 Task: Find connections with filter location Tucuruí with filter topic #careerswith filter profile language German with filter current company Stanton Chase: Executive Search & Leadership Consultants with filter school Vikas College of Engineering & Technology with filter industry Metal Ore Mining with filter service category Homeowners Insurance with filter keywords title Software Ninjaneer
Action: Mouse moved to (259, 336)
Screenshot: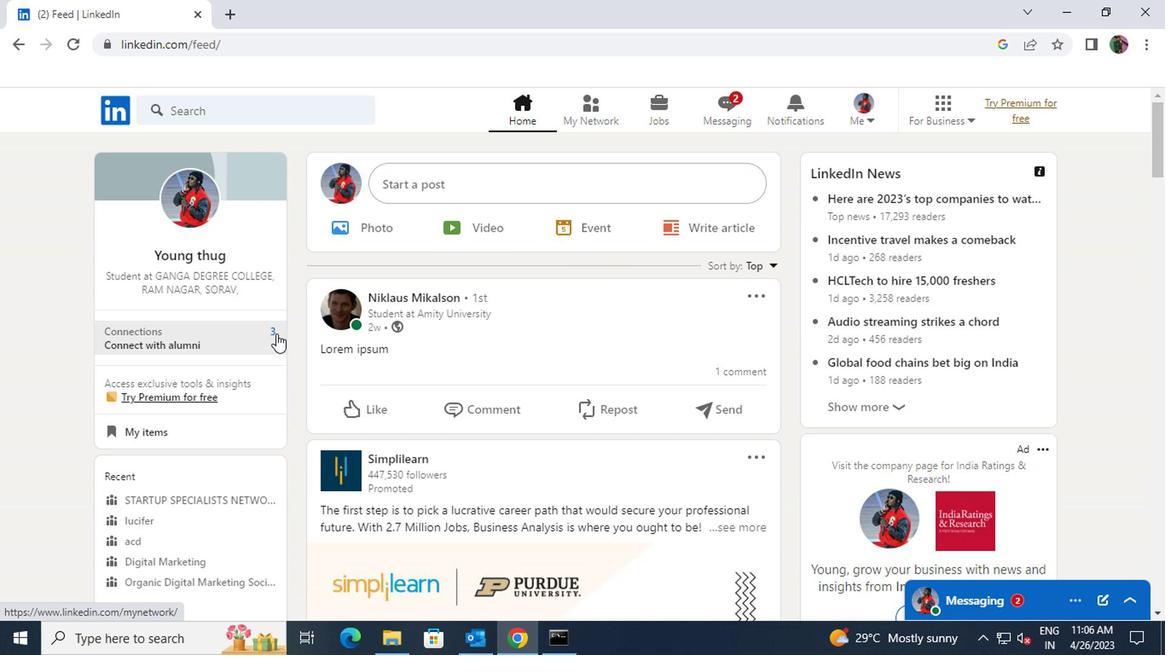 
Action: Mouse pressed left at (259, 336)
Screenshot: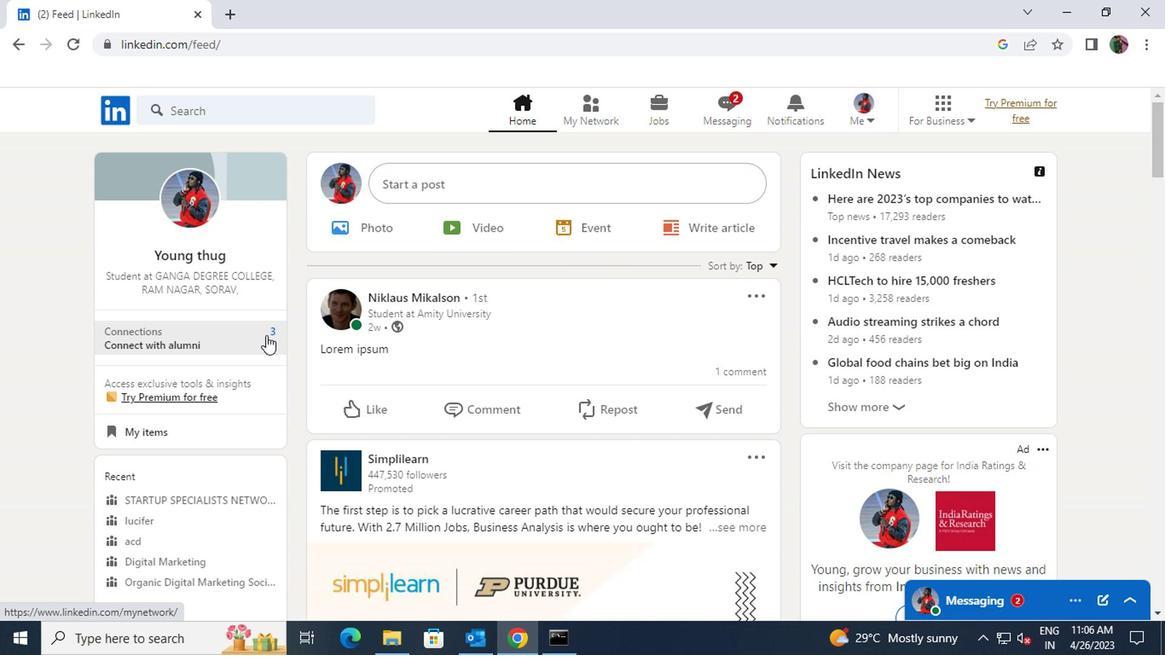 
Action: Mouse moved to (326, 197)
Screenshot: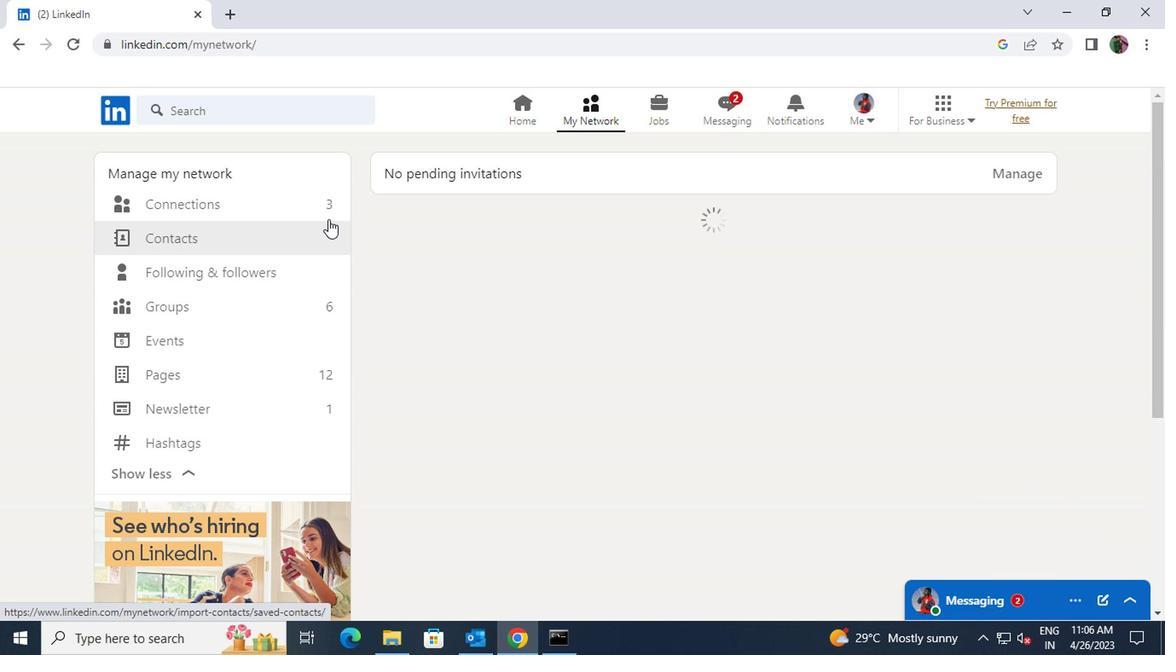 
Action: Mouse pressed left at (326, 197)
Screenshot: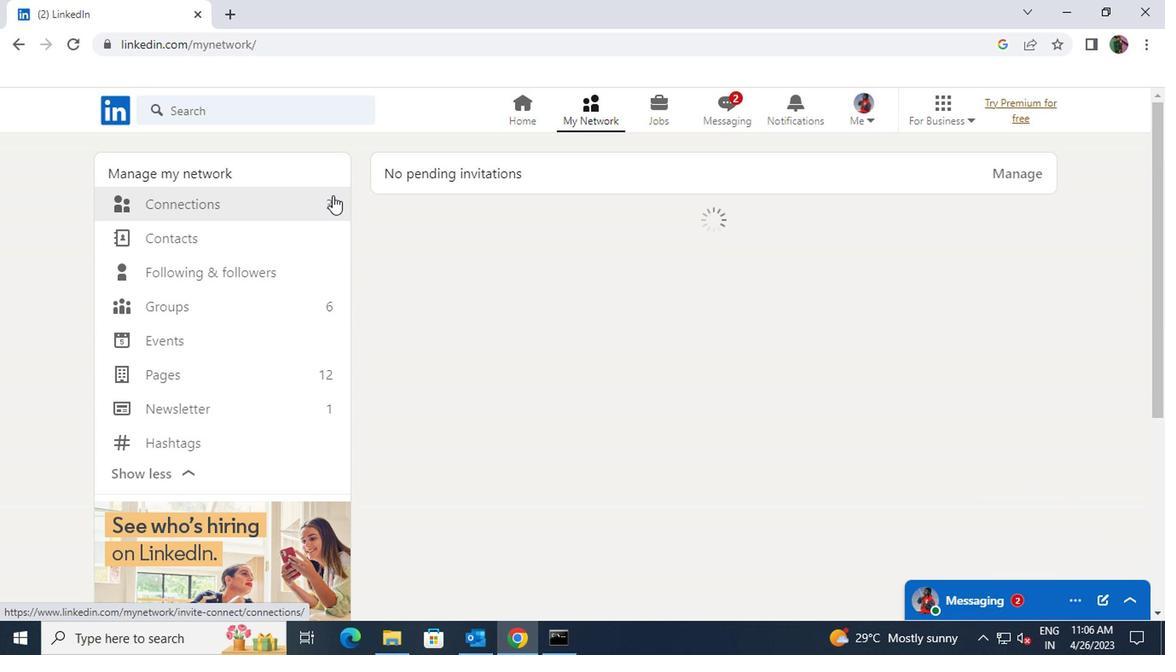 
Action: Mouse moved to (670, 206)
Screenshot: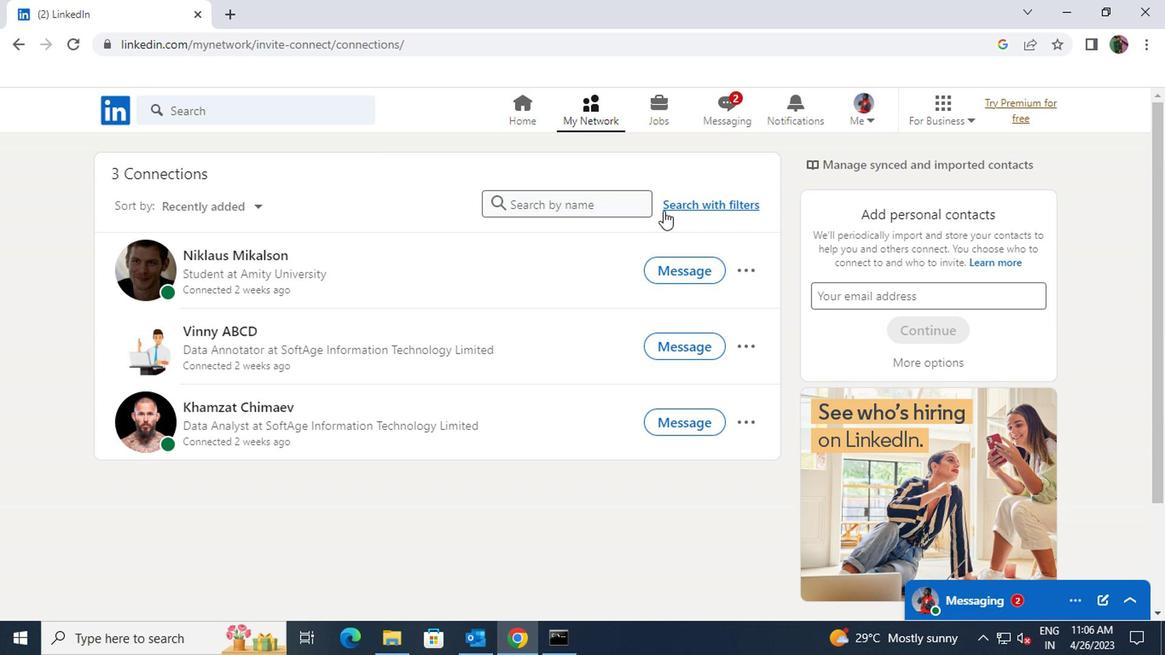 
Action: Mouse pressed left at (670, 206)
Screenshot: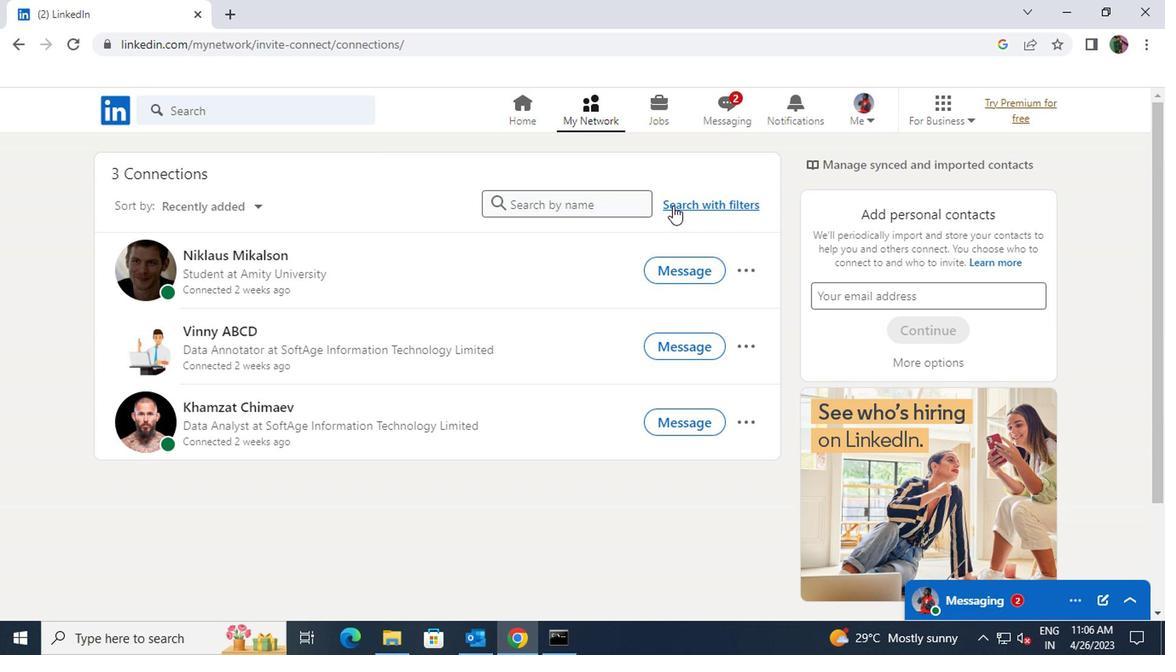 
Action: Mouse moved to (643, 159)
Screenshot: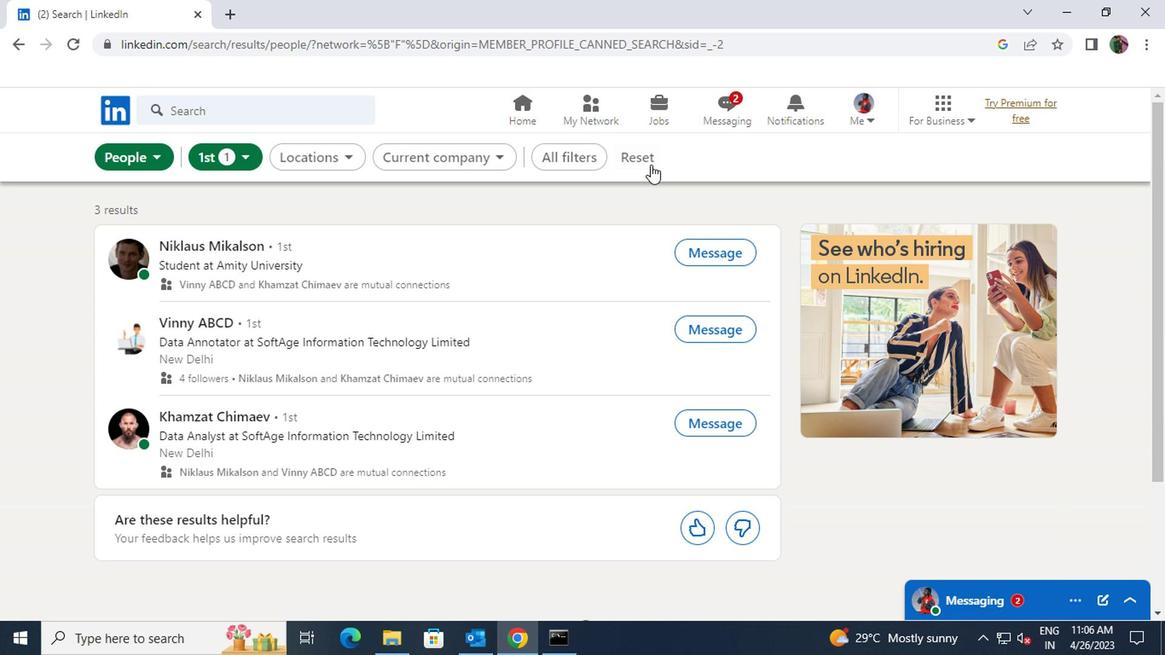 
Action: Mouse pressed left at (643, 159)
Screenshot: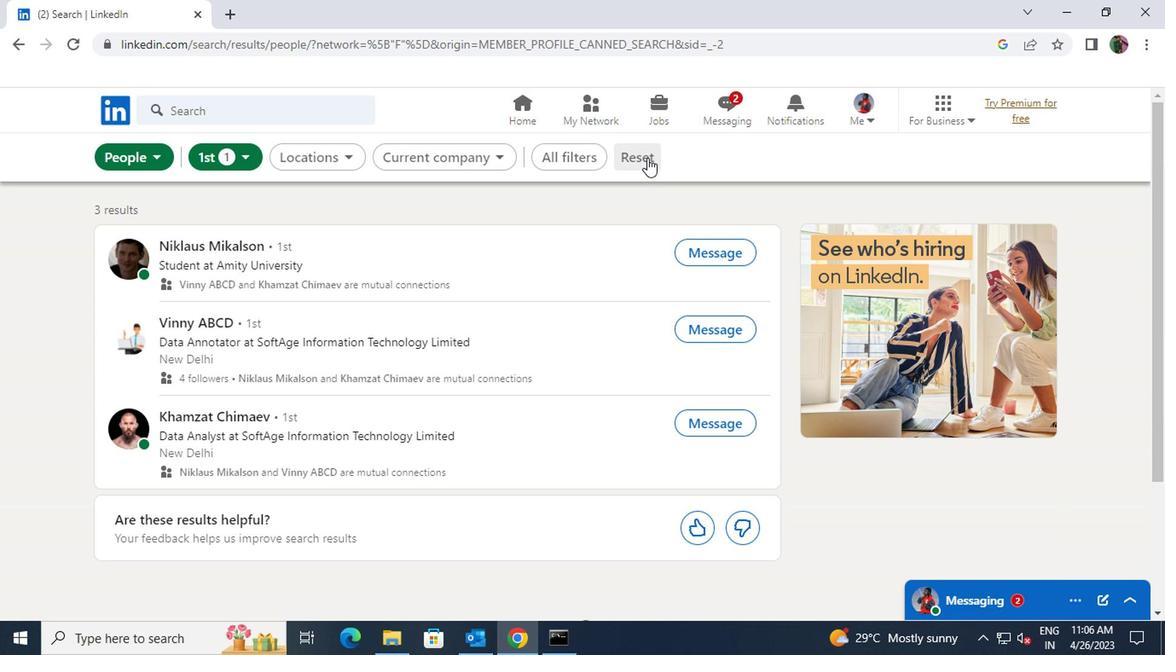 
Action: Mouse moved to (622, 158)
Screenshot: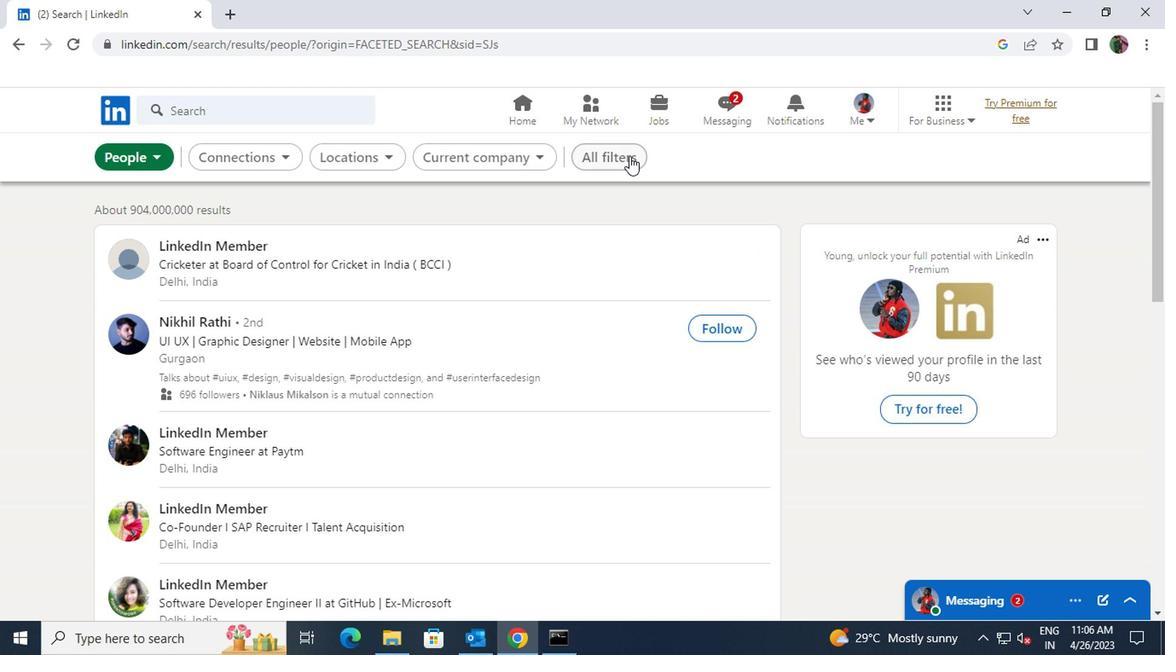 
Action: Mouse pressed left at (622, 158)
Screenshot: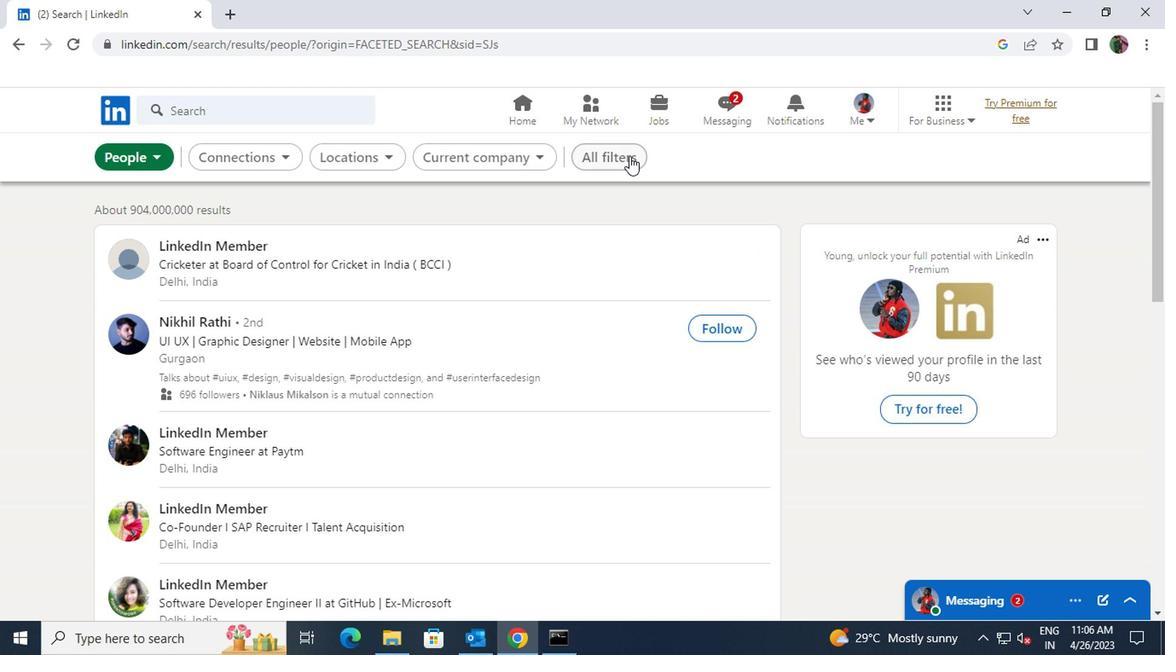 
Action: Mouse moved to (847, 325)
Screenshot: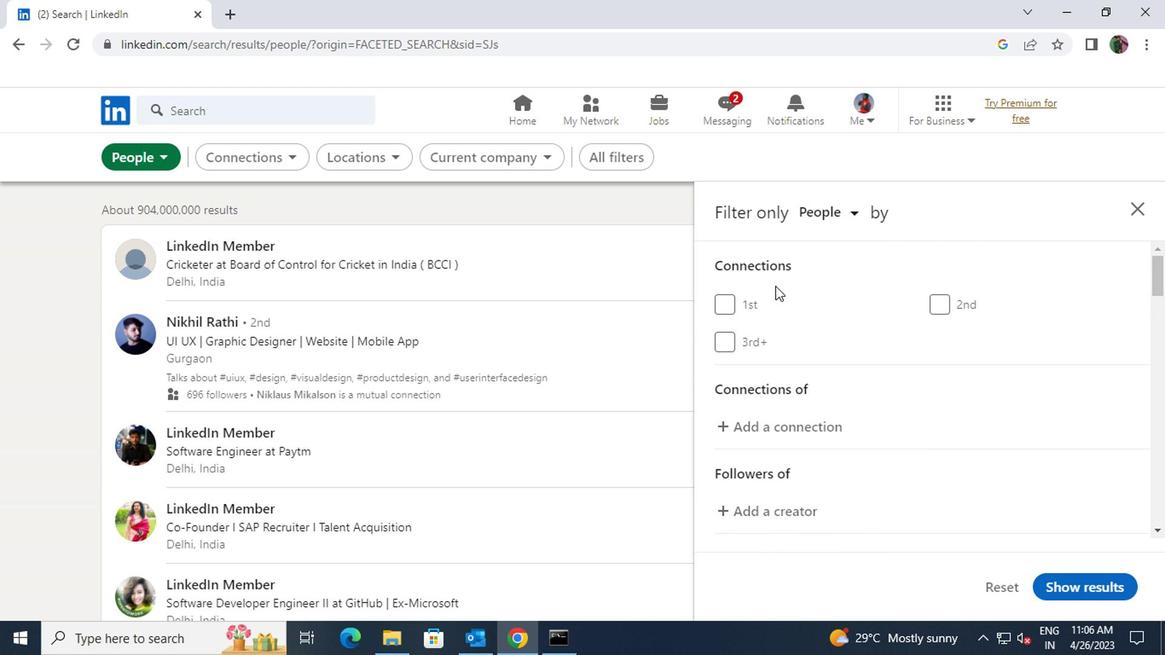 
Action: Mouse scrolled (847, 324) with delta (0, 0)
Screenshot: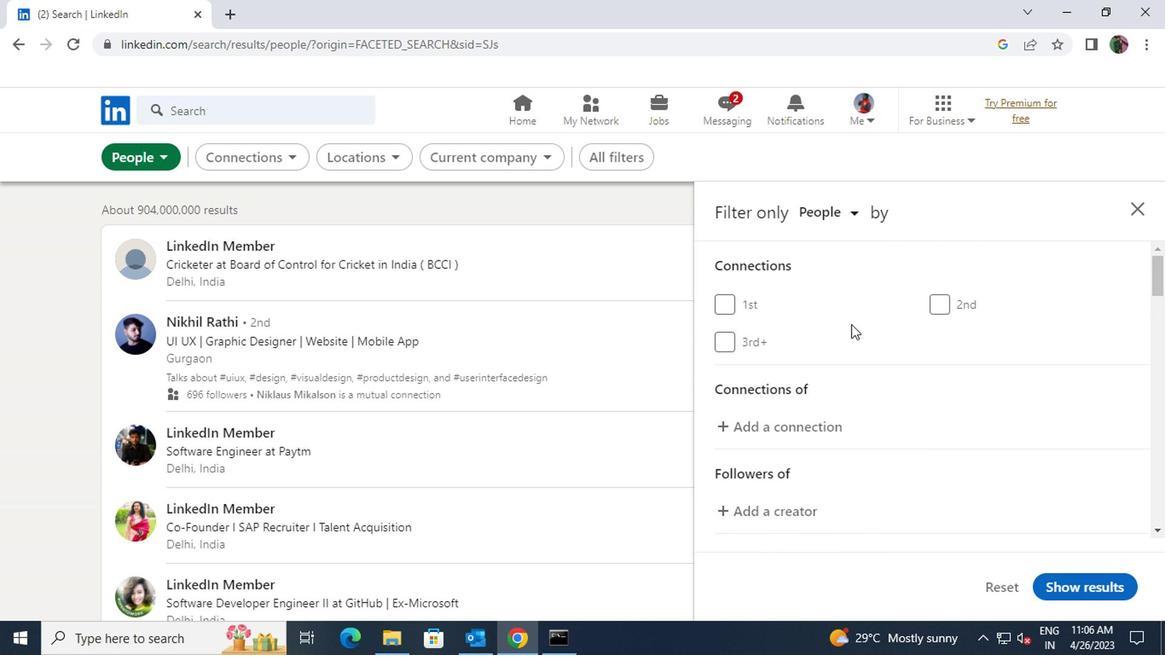 
Action: Mouse scrolled (847, 324) with delta (0, 0)
Screenshot: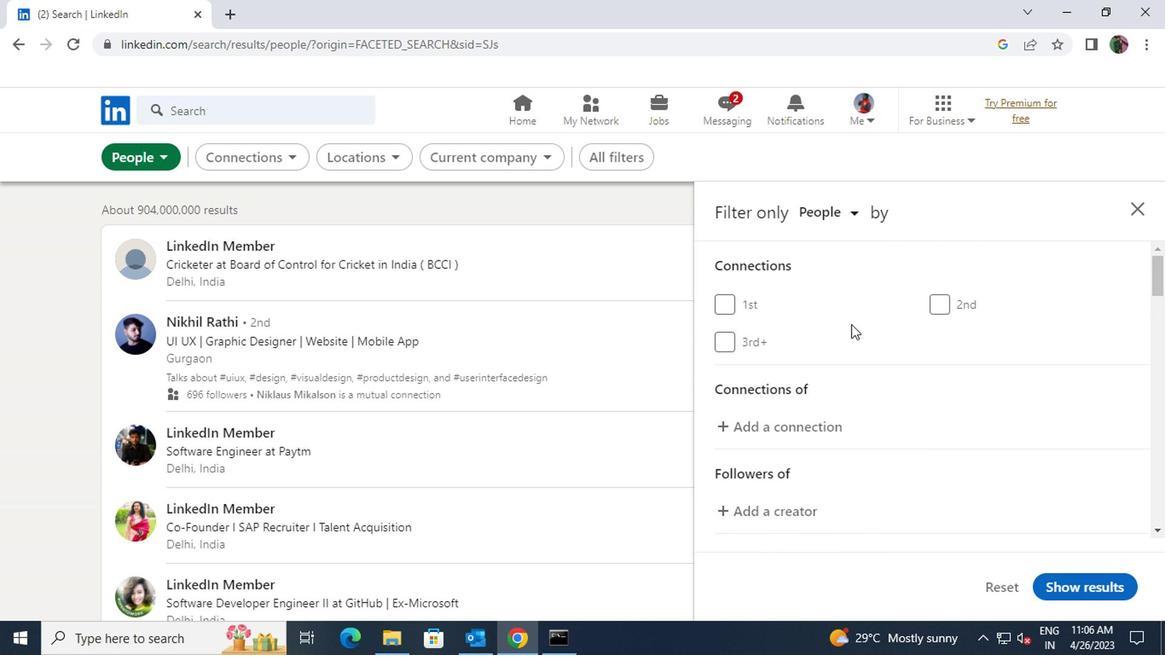 
Action: Mouse scrolled (847, 324) with delta (0, 0)
Screenshot: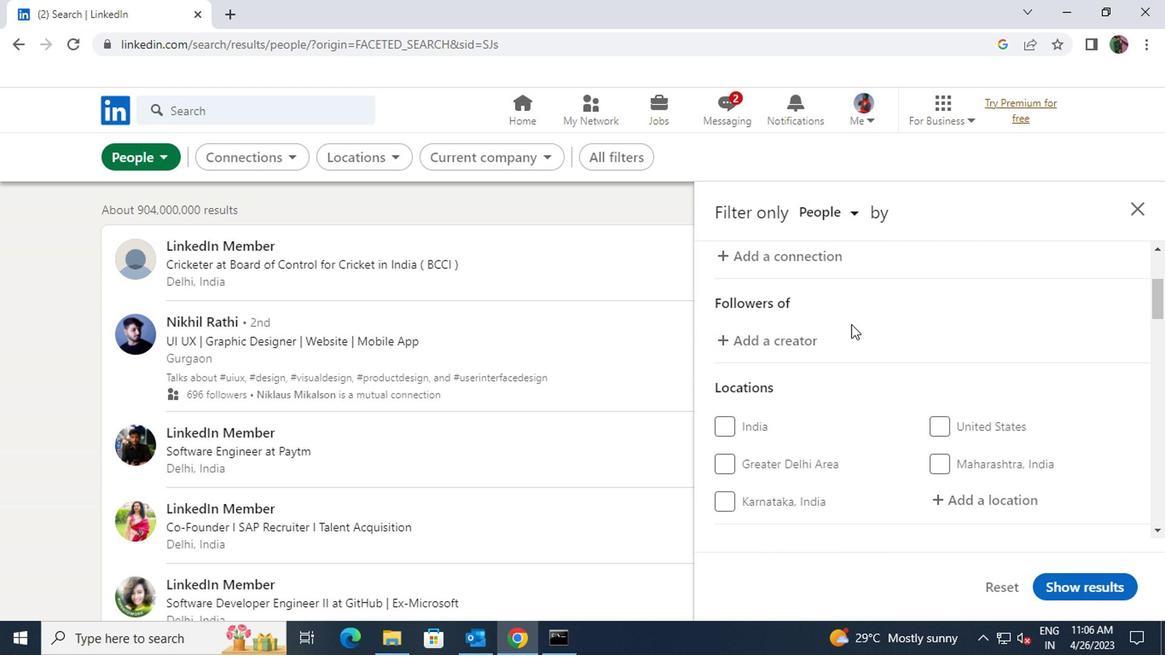 
Action: Mouse scrolled (847, 324) with delta (0, 0)
Screenshot: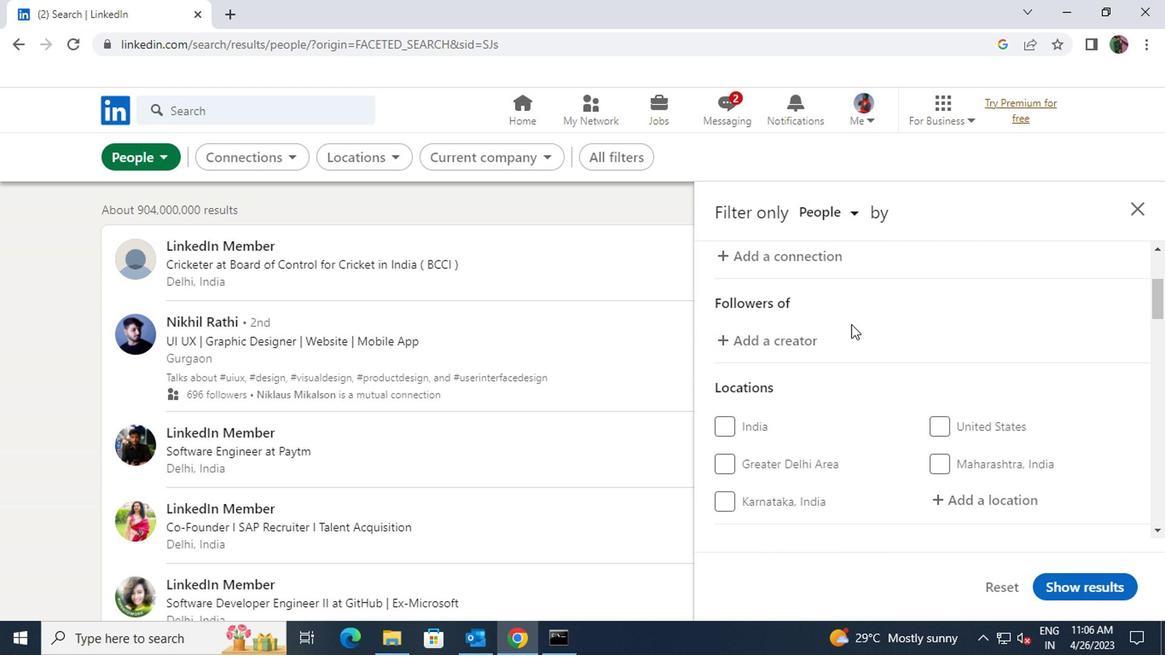 
Action: Mouse moved to (996, 333)
Screenshot: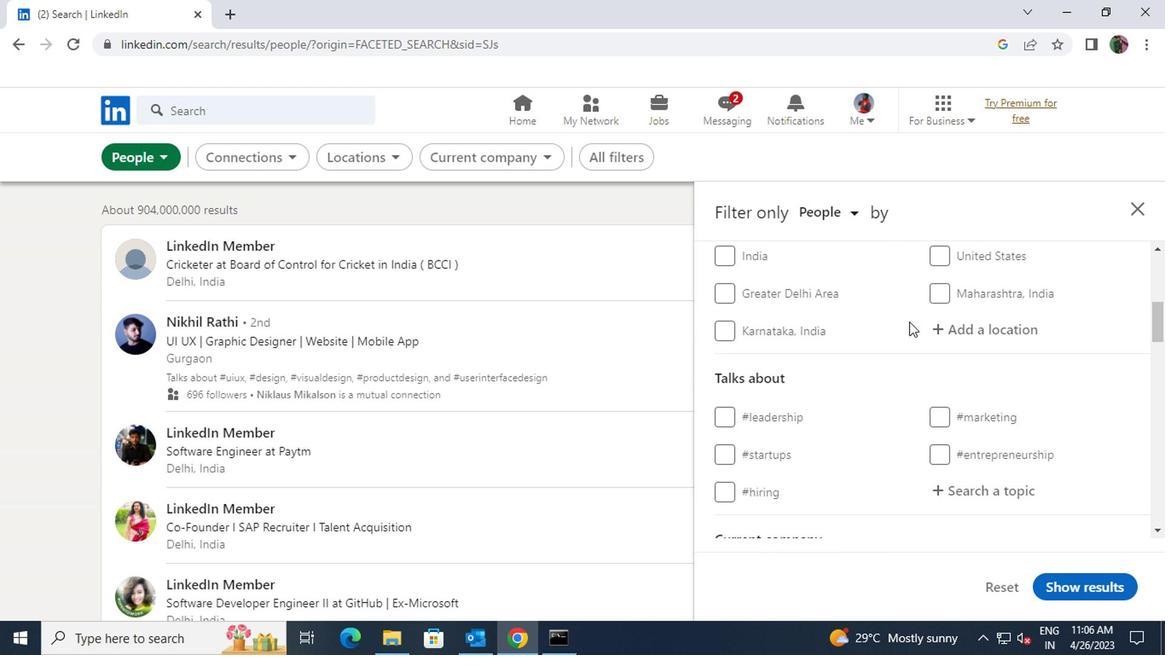 
Action: Mouse pressed left at (996, 333)
Screenshot: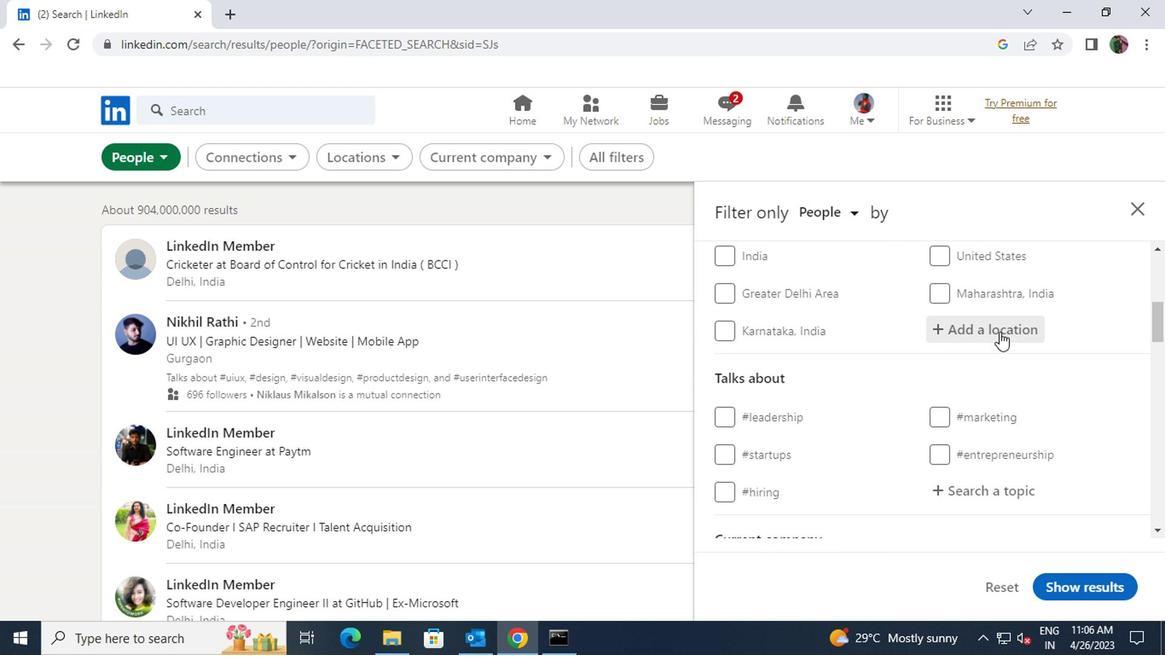 
Action: Key pressed <Key.shift><Key.shift><Key.shift>TUCUR
Screenshot: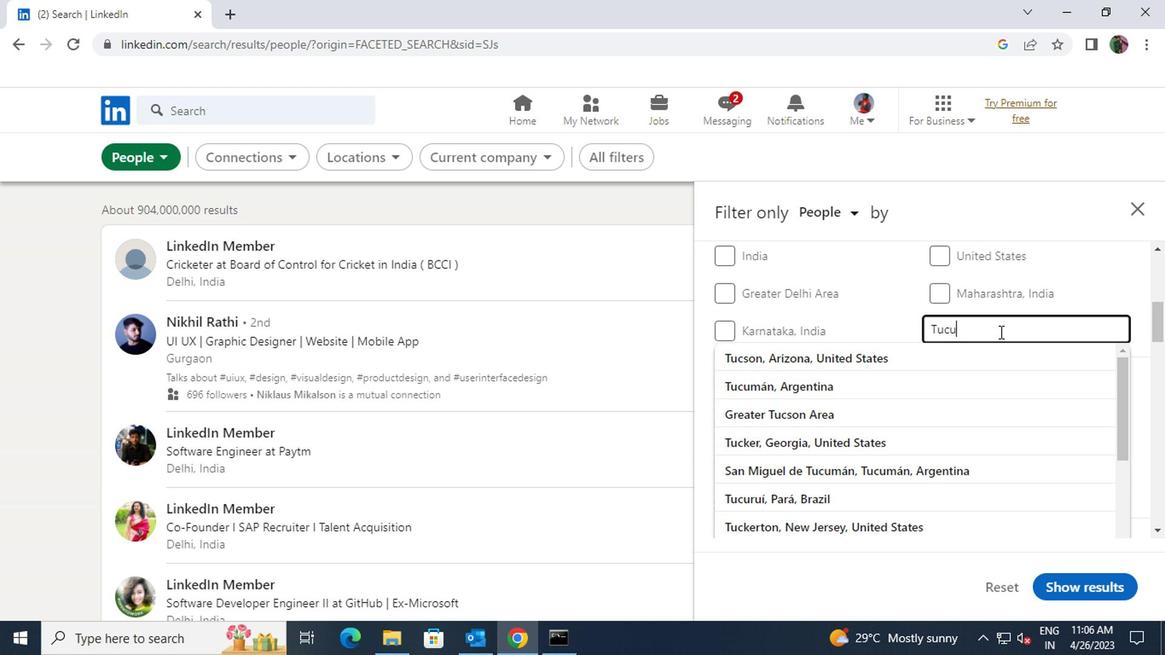 
Action: Mouse moved to (993, 352)
Screenshot: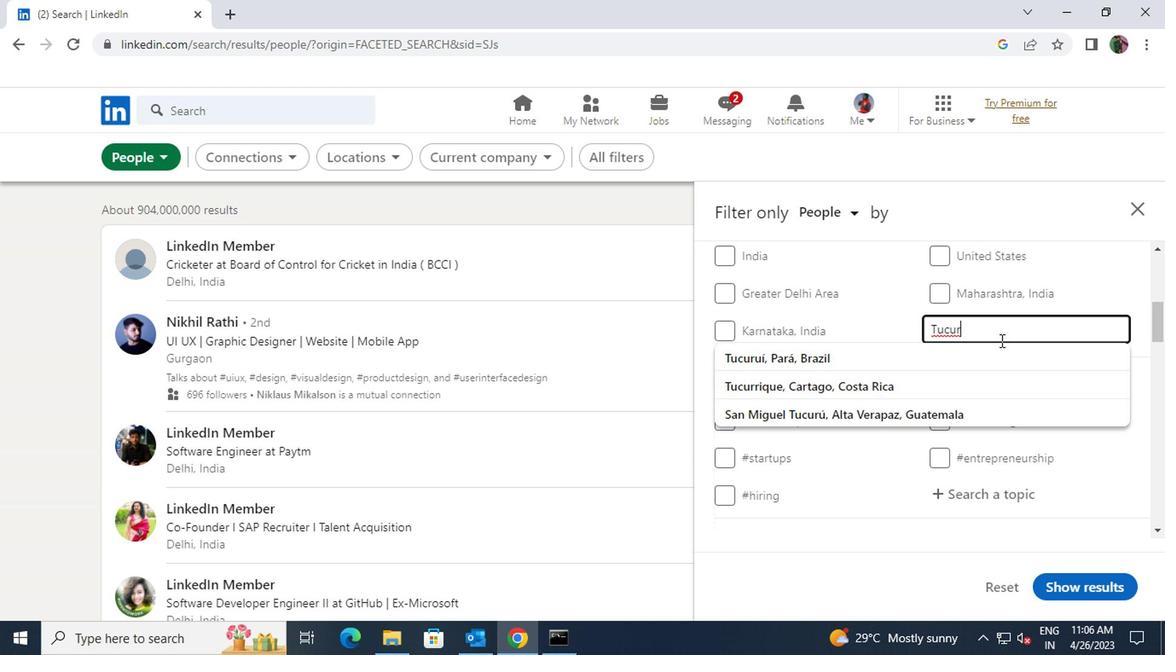 
Action: Mouse pressed left at (993, 352)
Screenshot: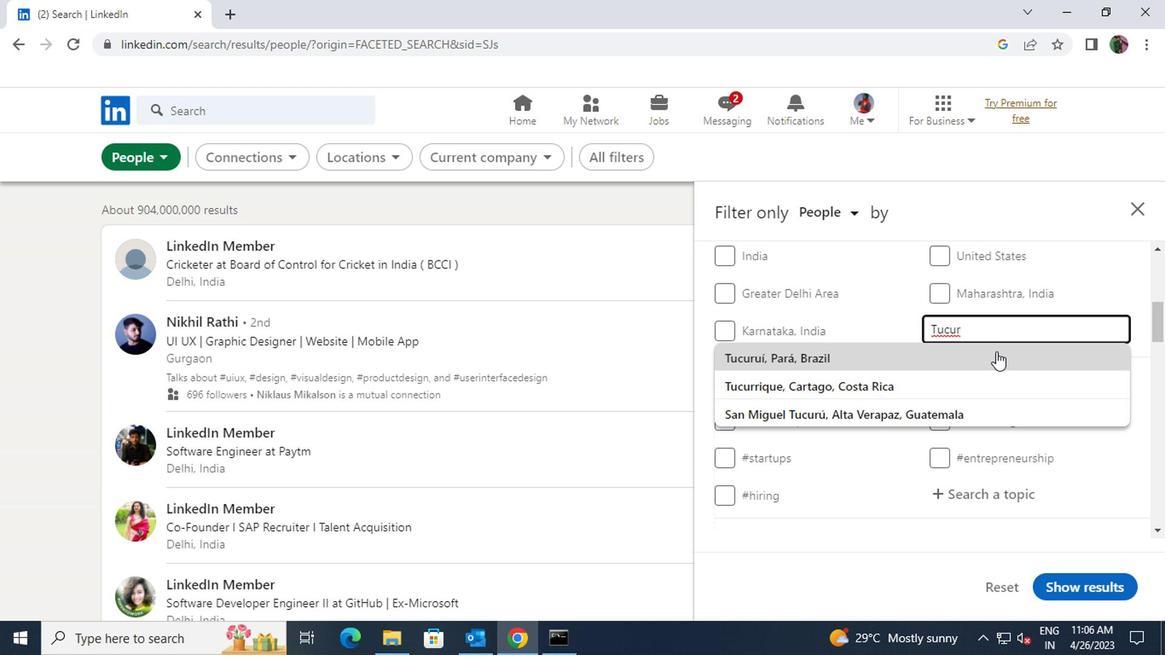 
Action: Mouse scrolled (993, 351) with delta (0, -1)
Screenshot: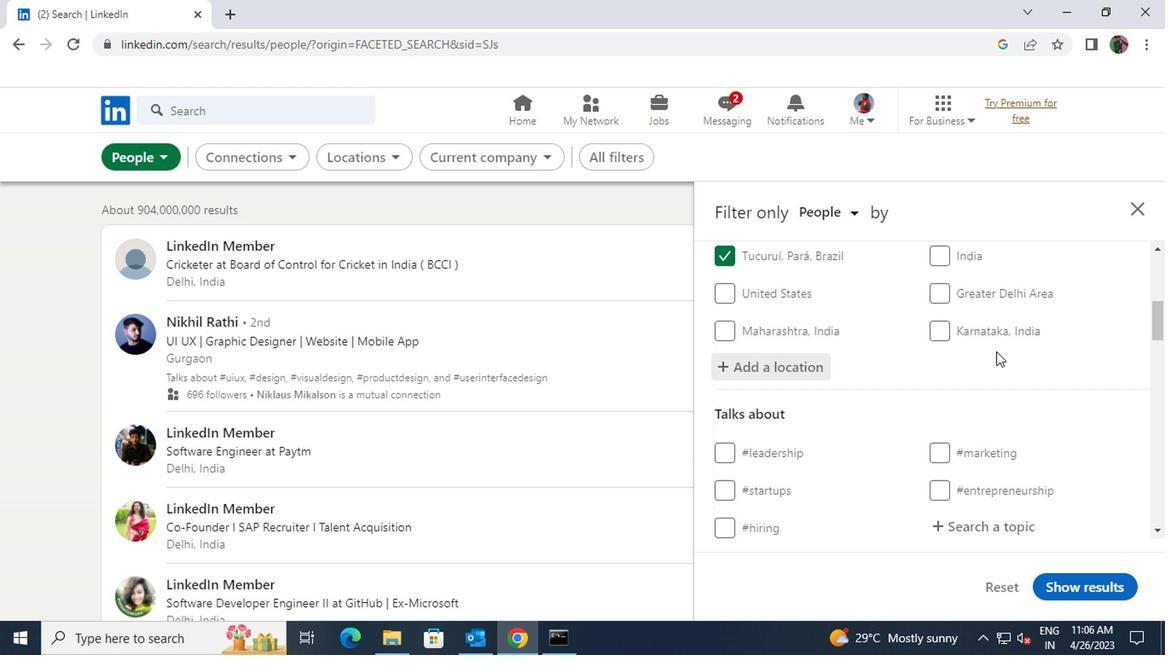 
Action: Mouse scrolled (993, 351) with delta (0, -1)
Screenshot: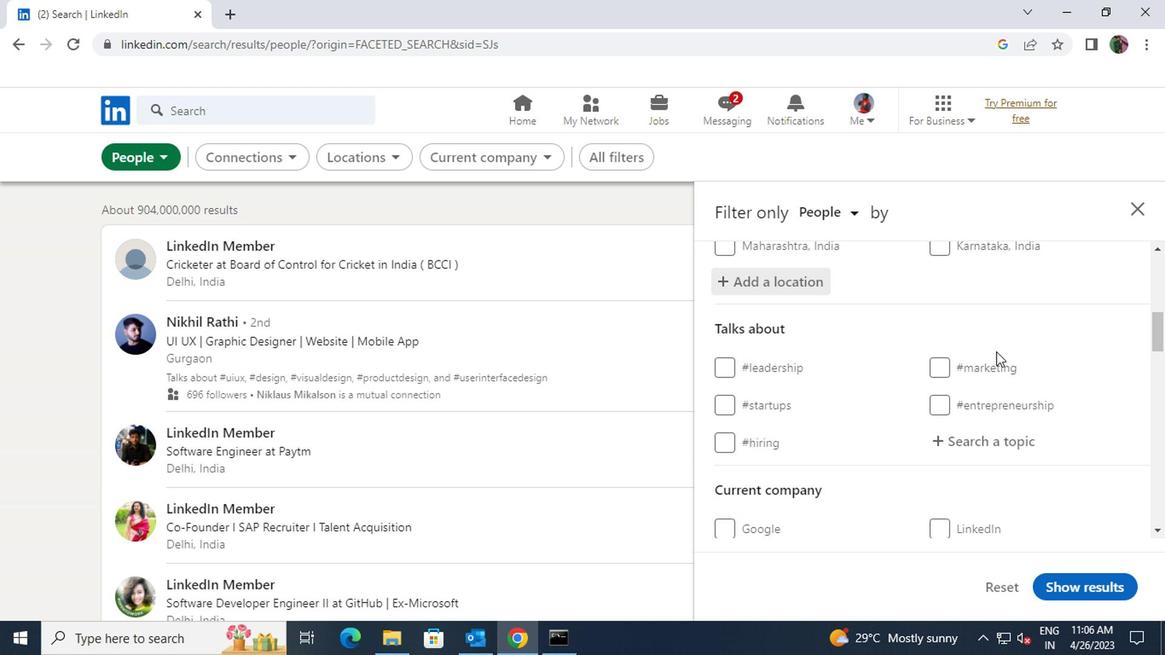 
Action: Mouse scrolled (993, 351) with delta (0, -1)
Screenshot: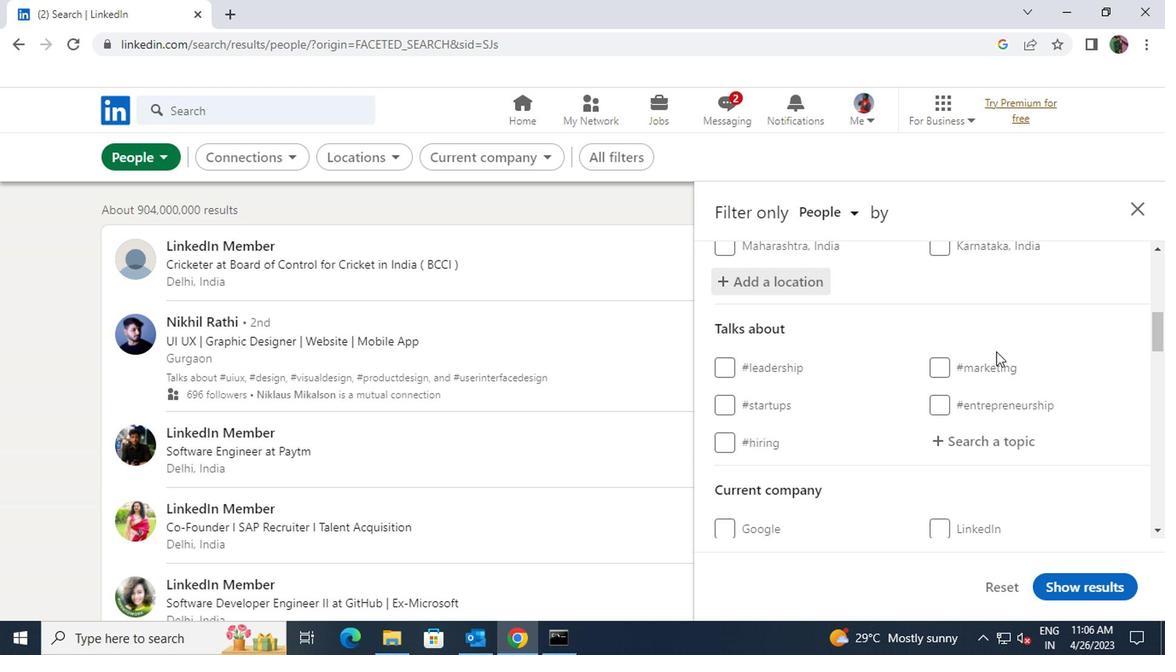 
Action: Mouse moved to (979, 271)
Screenshot: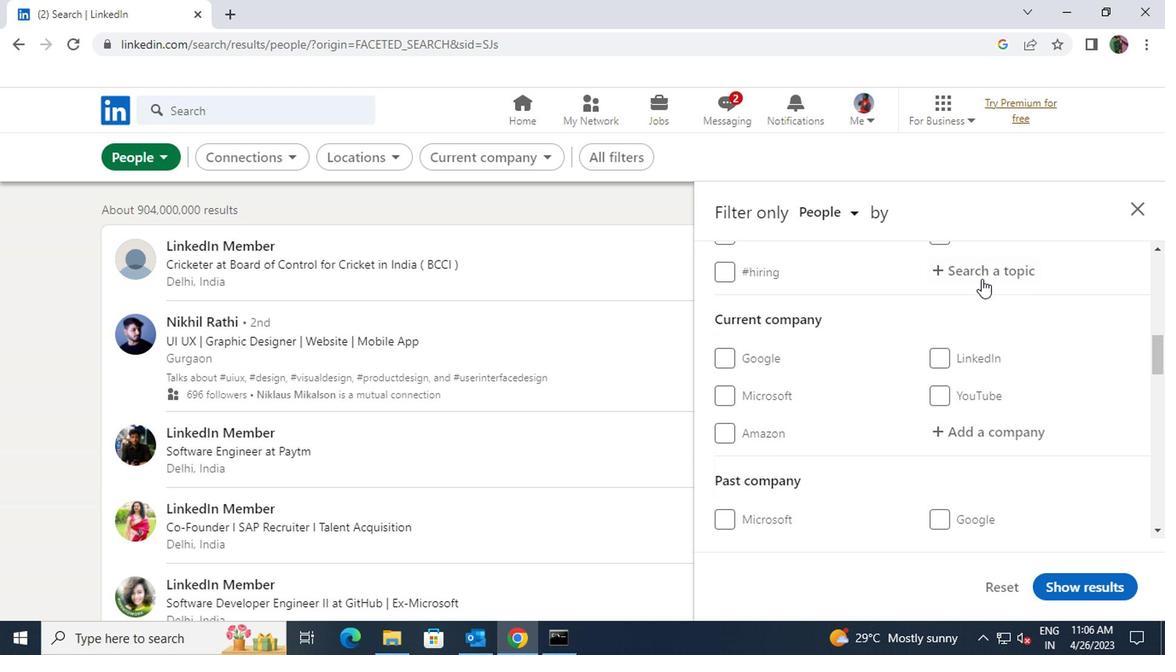 
Action: Mouse pressed left at (979, 271)
Screenshot: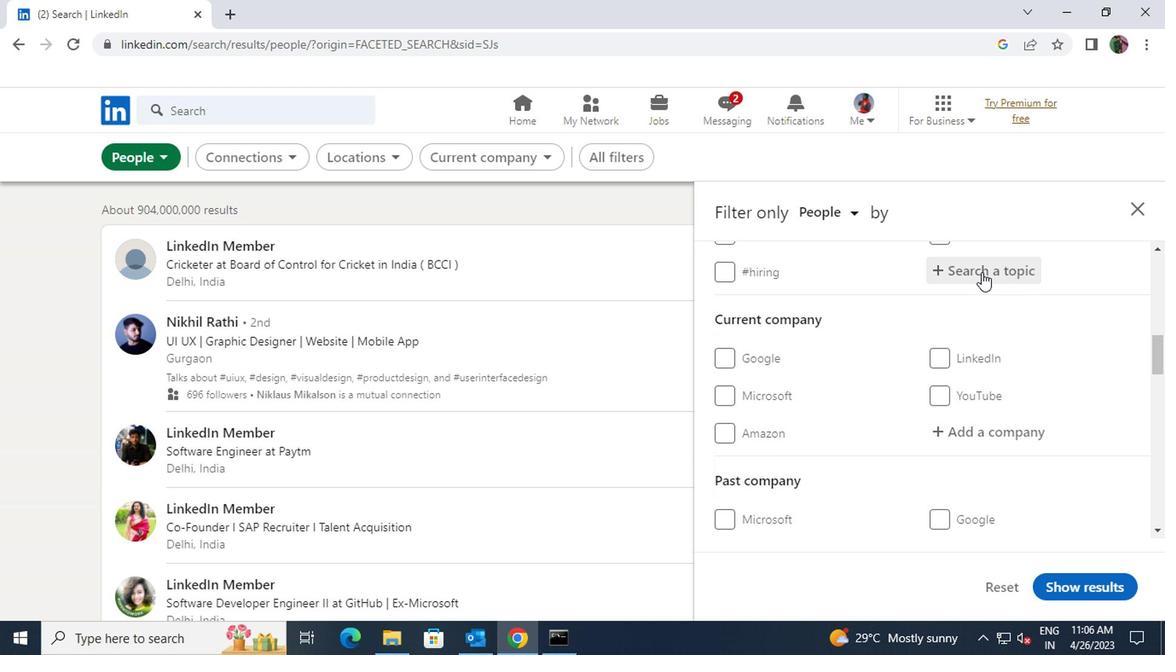 
Action: Key pressed <Key.shift><Key.shift><Key.shift>#<Key.shift>CAREERWITH
Screenshot: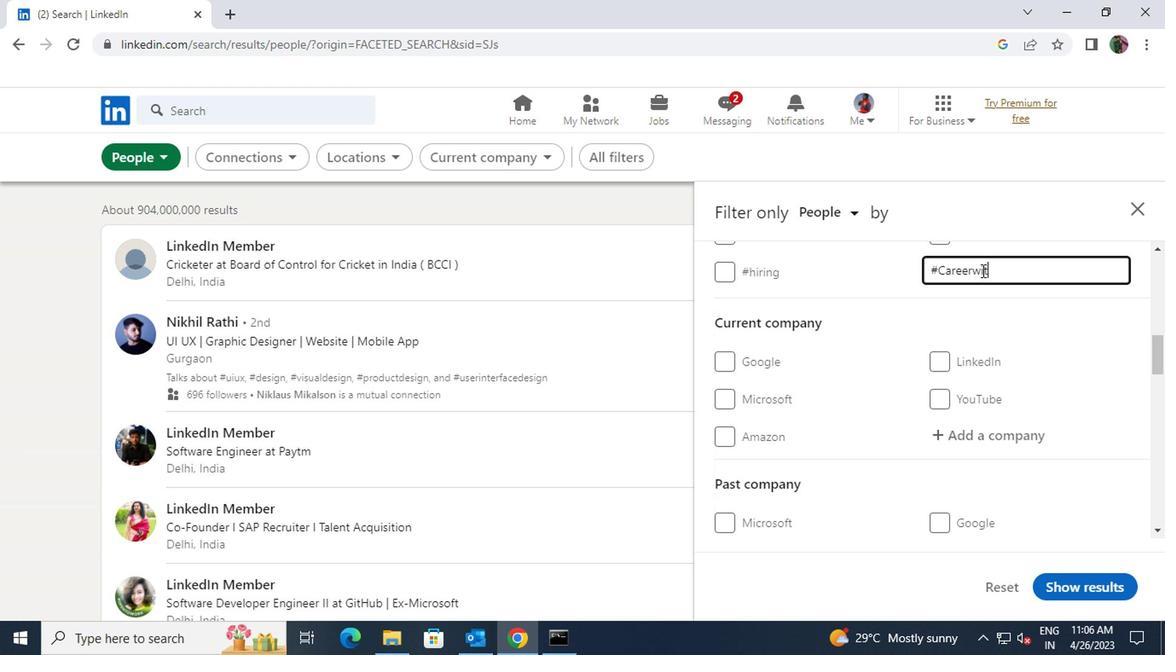 
Action: Mouse scrolled (979, 271) with delta (0, 0)
Screenshot: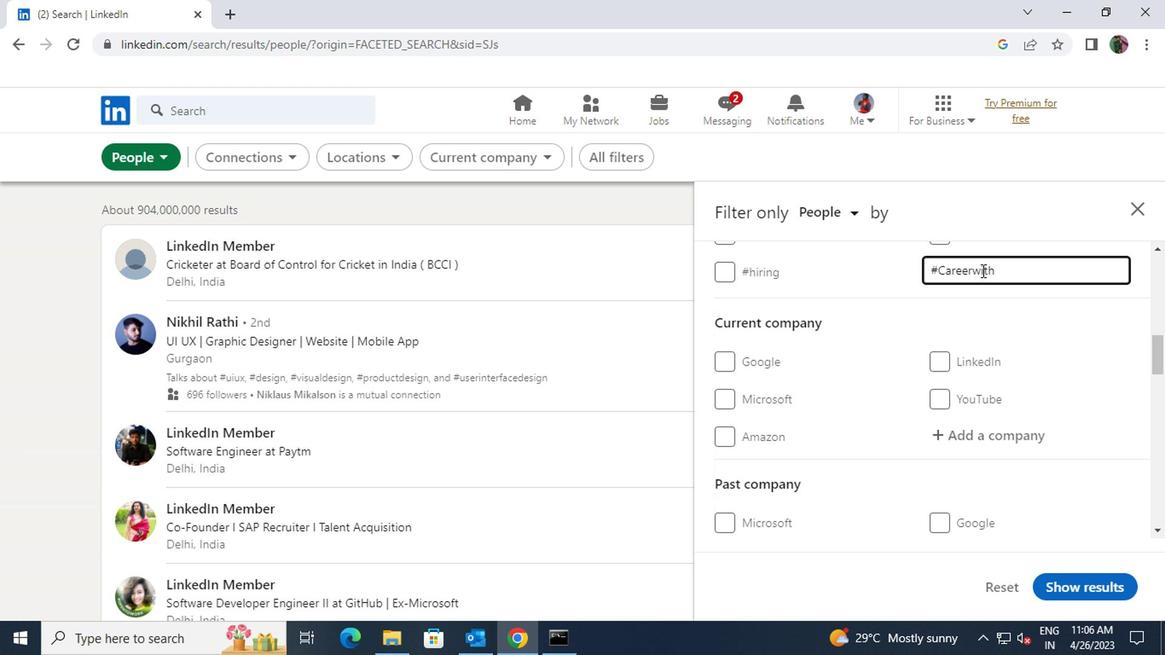 
Action: Mouse scrolled (979, 271) with delta (0, 0)
Screenshot: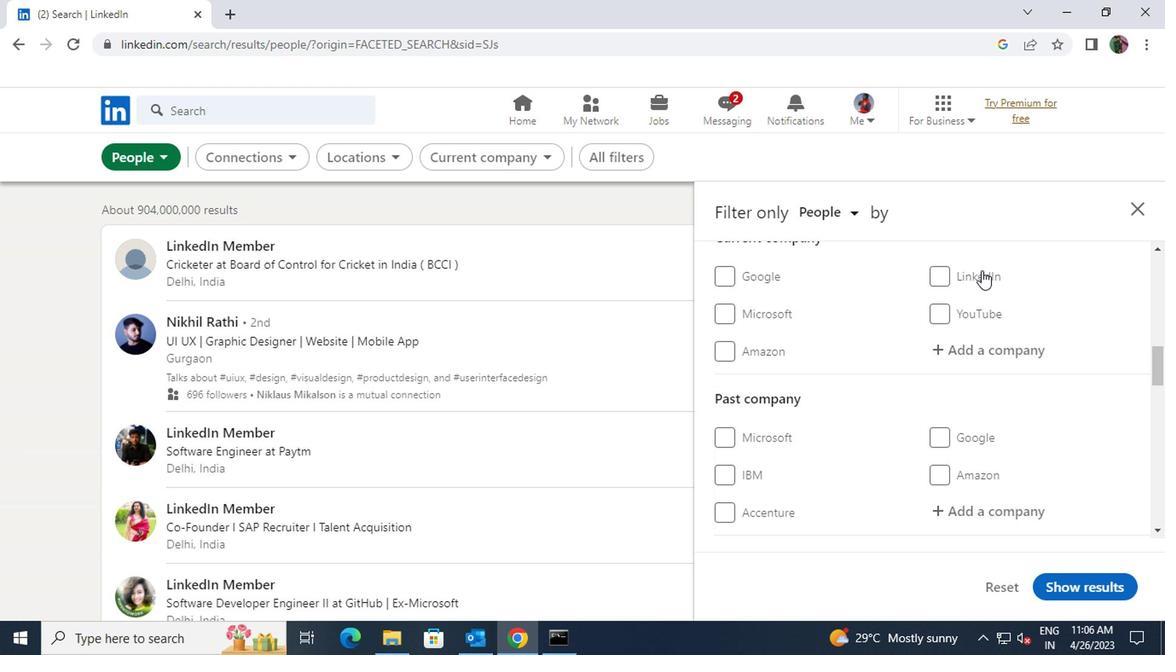 
Action: Mouse pressed left at (979, 271)
Screenshot: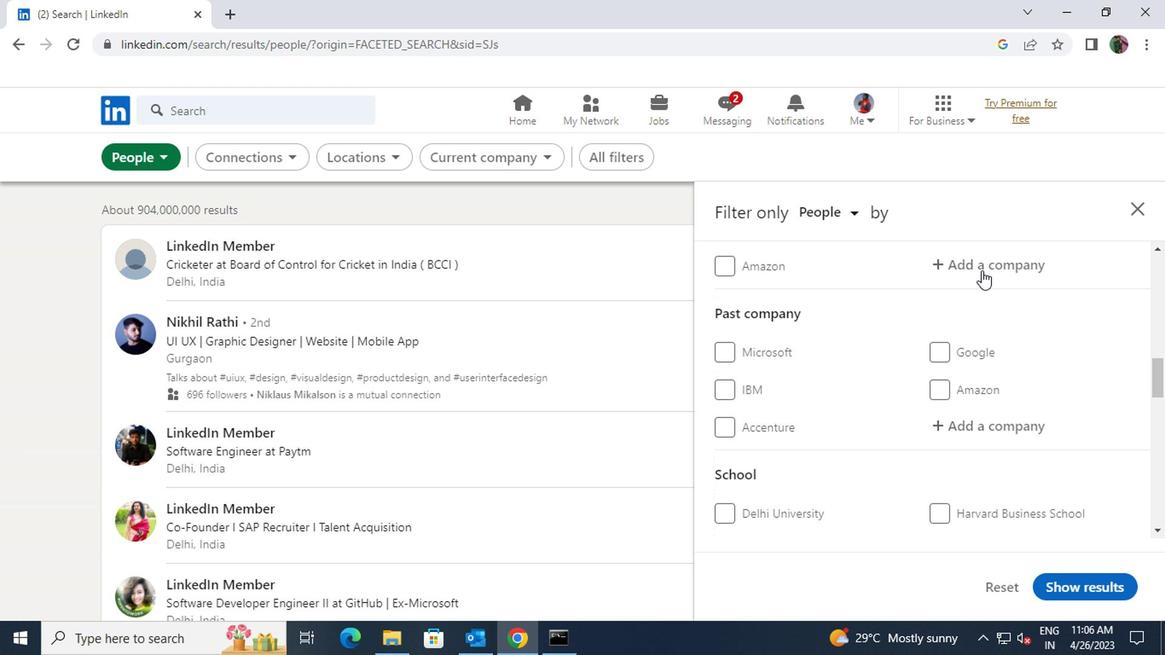 
Action: Key pressed <Key.shift>STANTON
Screenshot: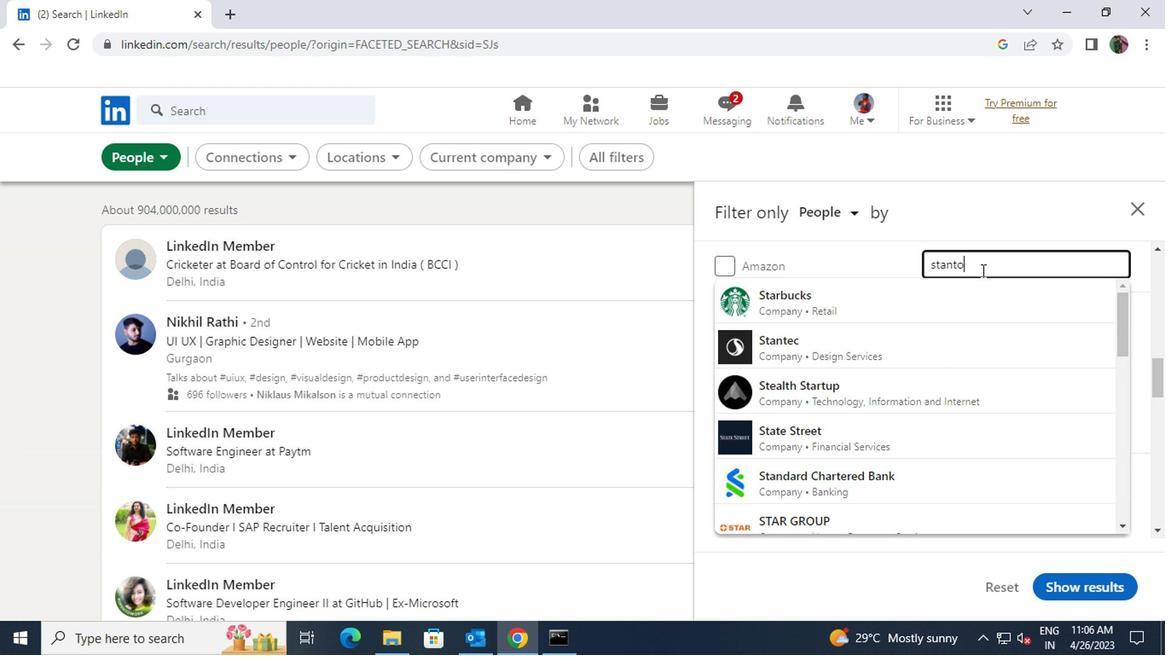 
Action: Mouse moved to (979, 381)
Screenshot: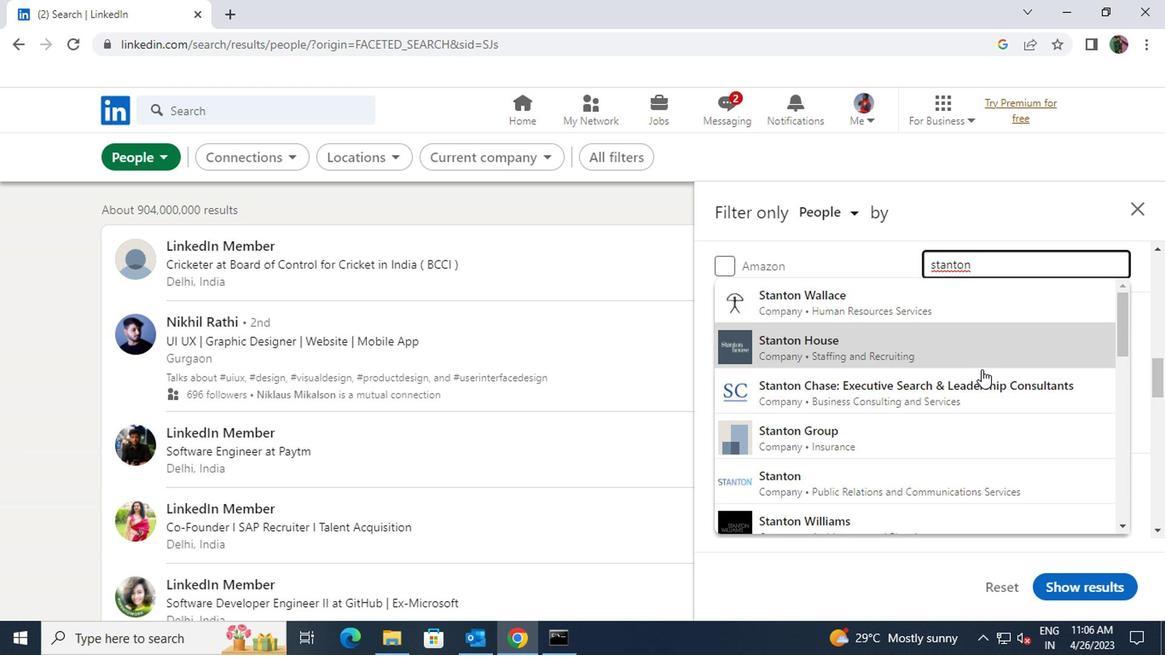 
Action: Mouse pressed left at (979, 381)
Screenshot: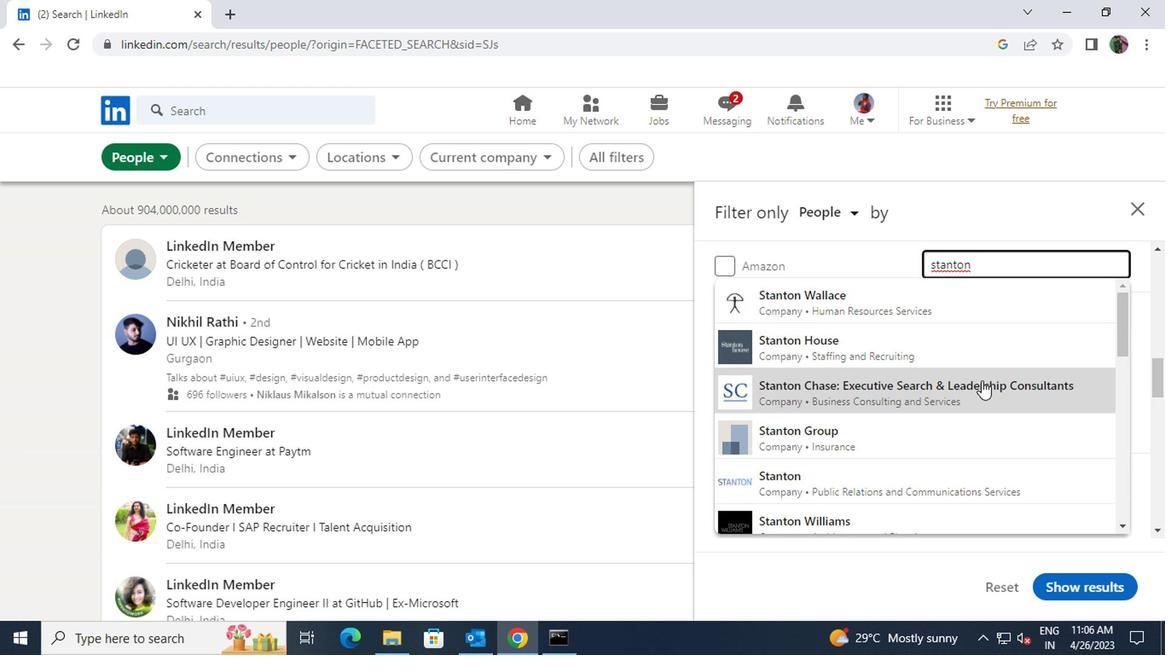
Action: Mouse scrolled (979, 380) with delta (0, 0)
Screenshot: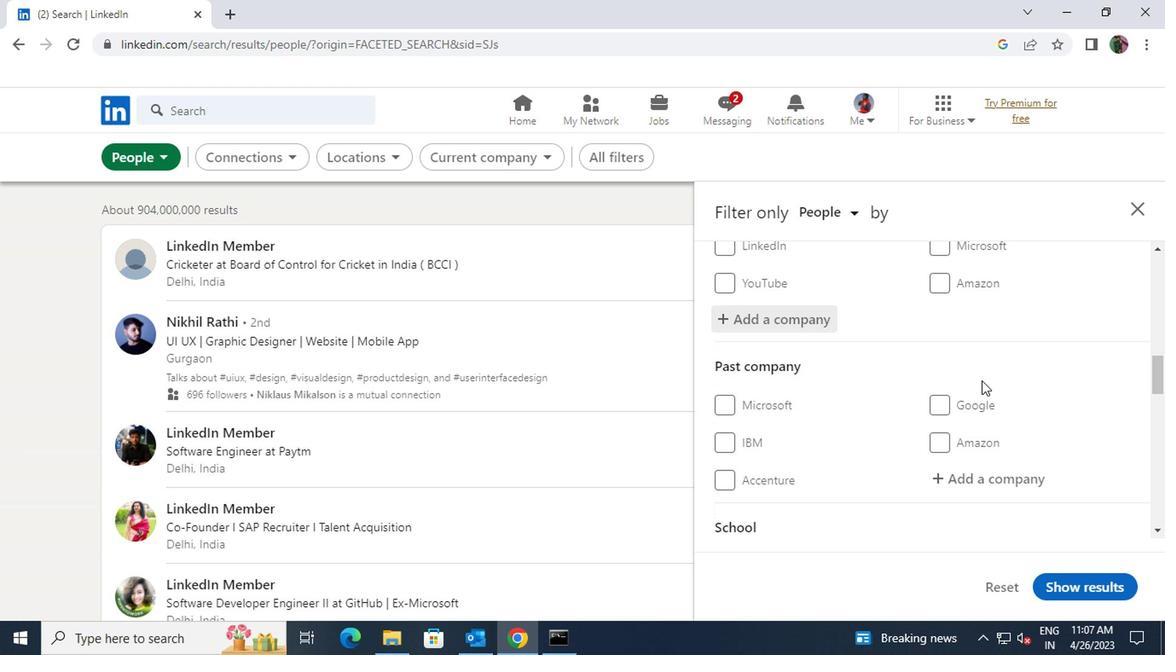 
Action: Mouse scrolled (979, 380) with delta (0, 0)
Screenshot: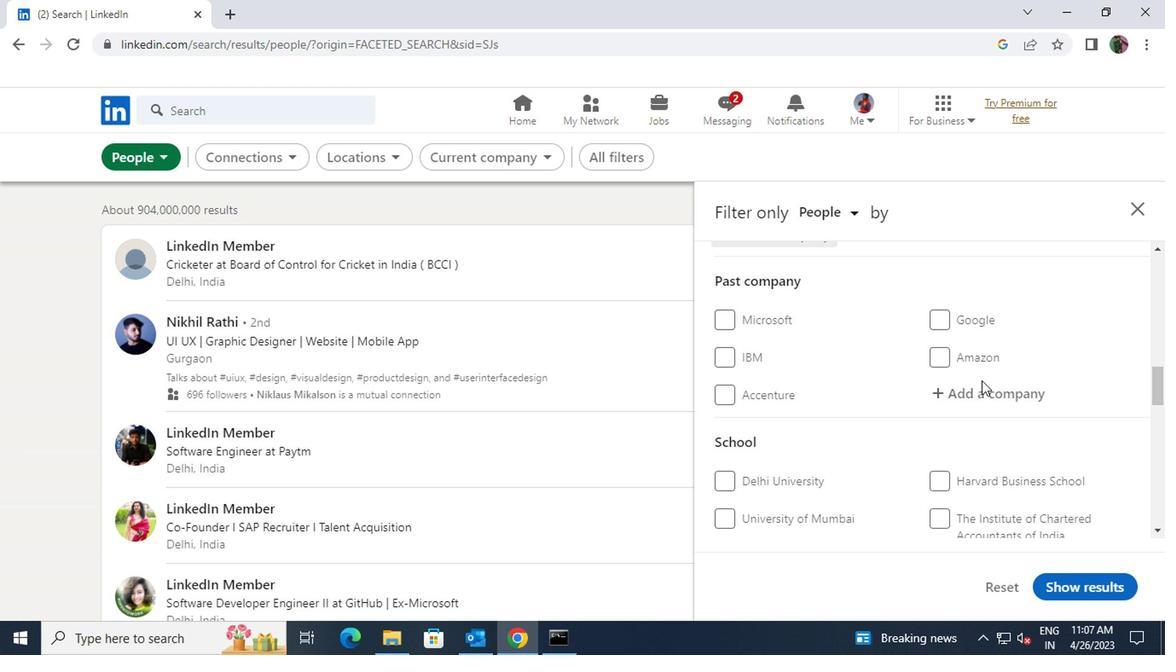 
Action: Mouse scrolled (979, 380) with delta (0, 0)
Screenshot: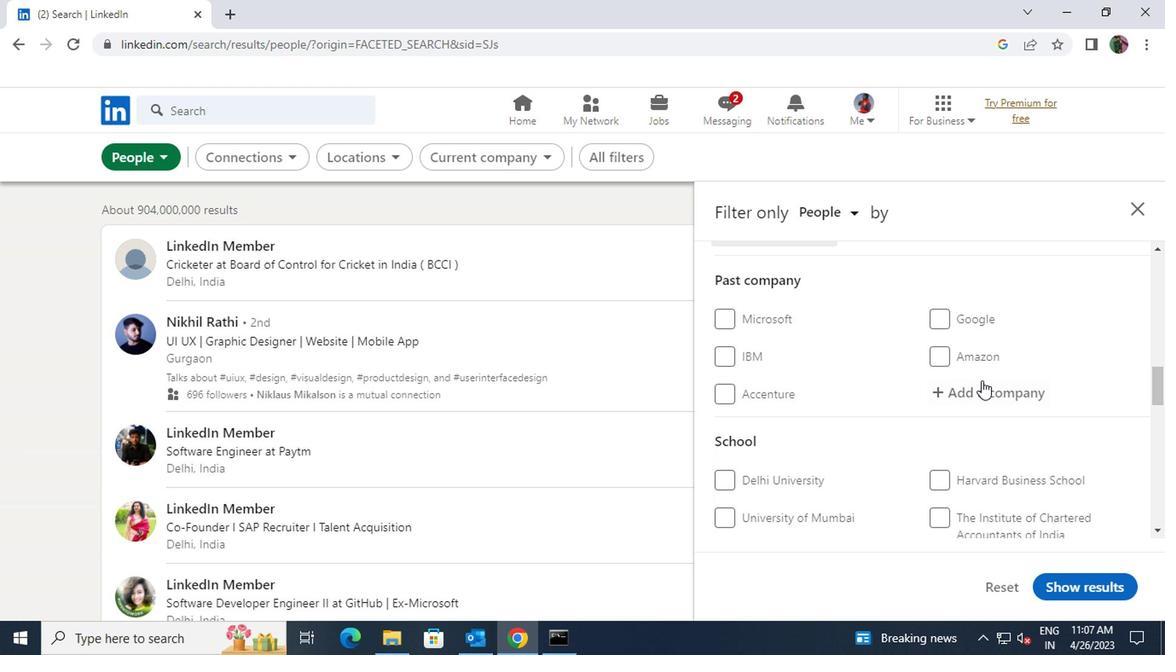 
Action: Mouse moved to (976, 401)
Screenshot: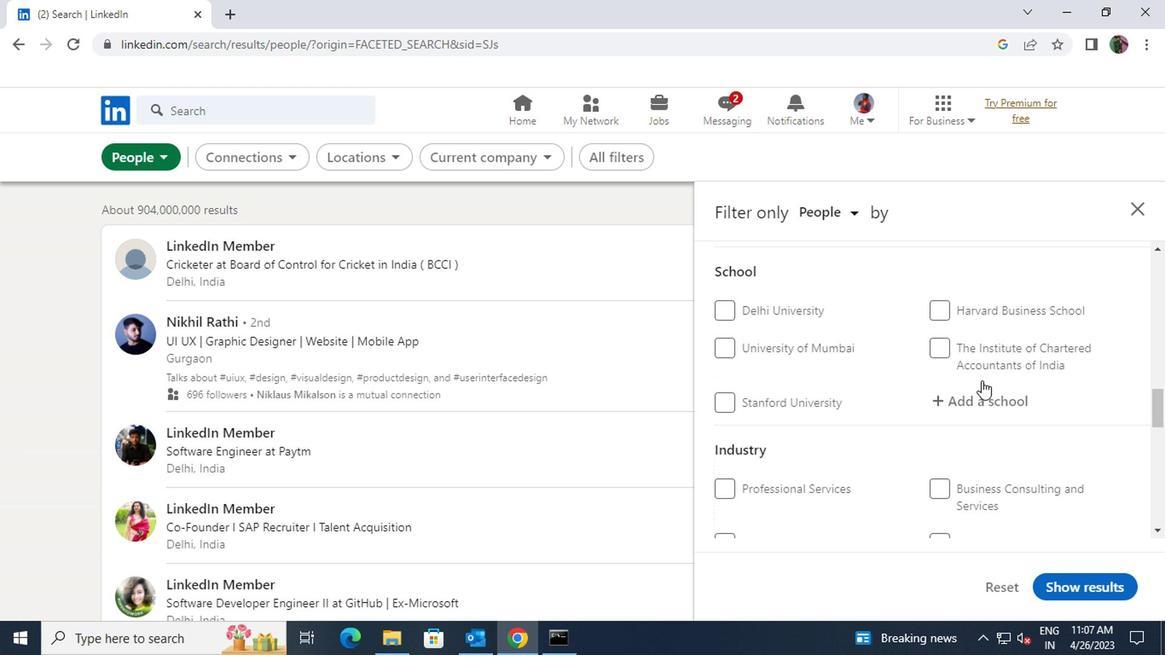 
Action: Mouse pressed left at (976, 401)
Screenshot: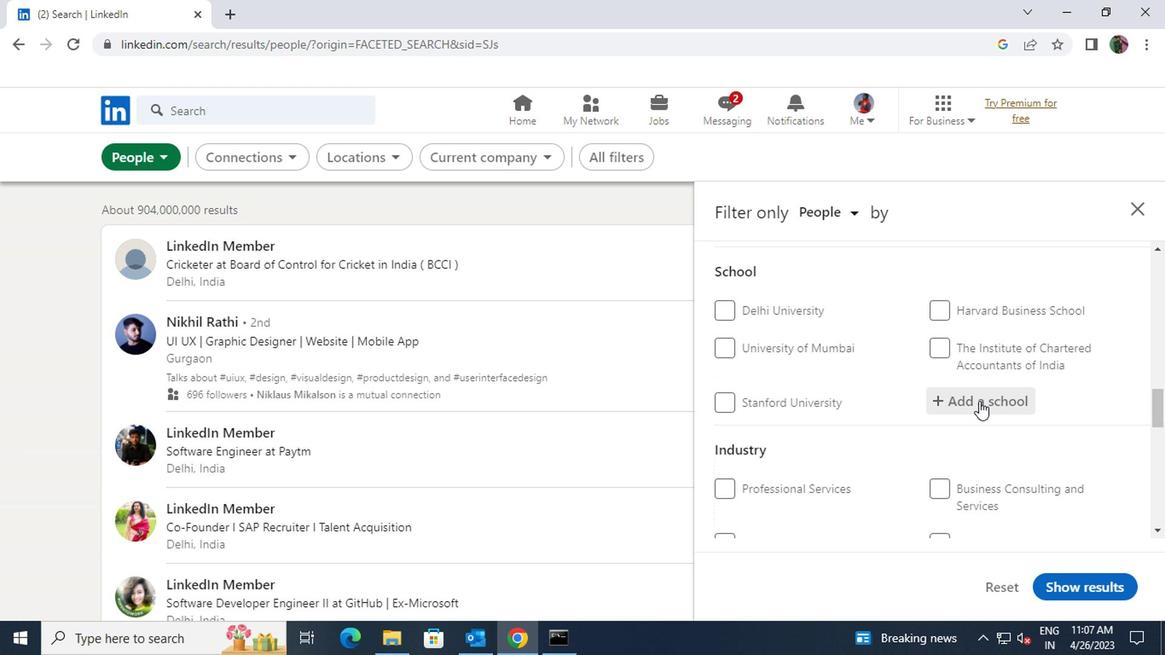 
Action: Key pressed <Key.shift>VIKAS
Screenshot: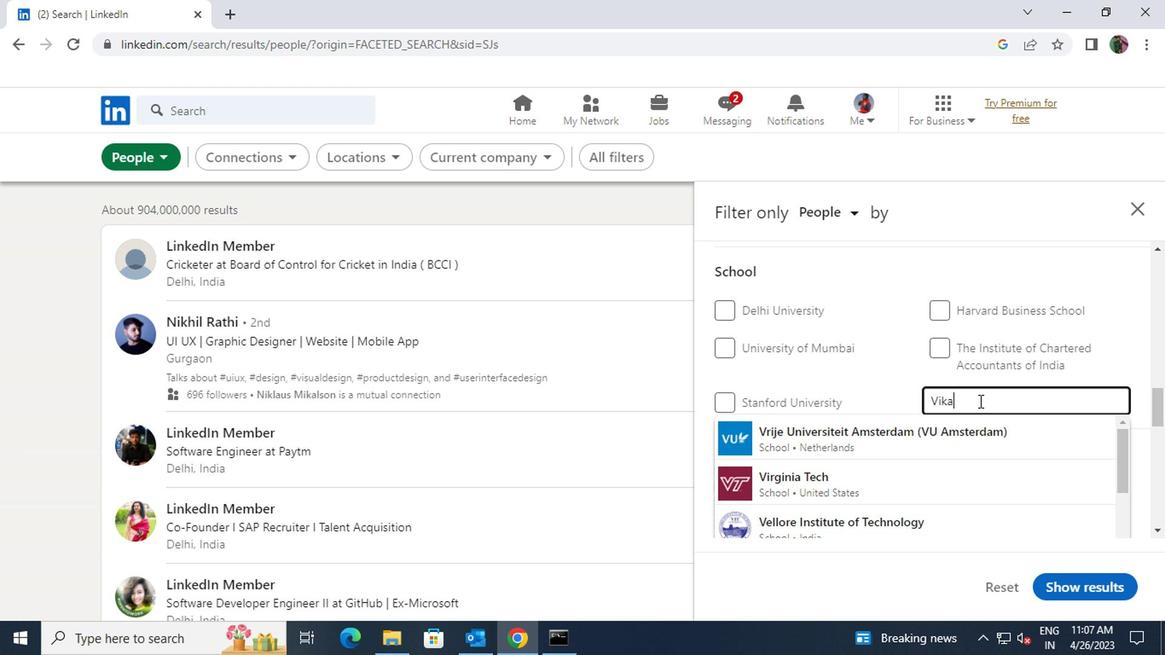 
Action: Mouse moved to (969, 514)
Screenshot: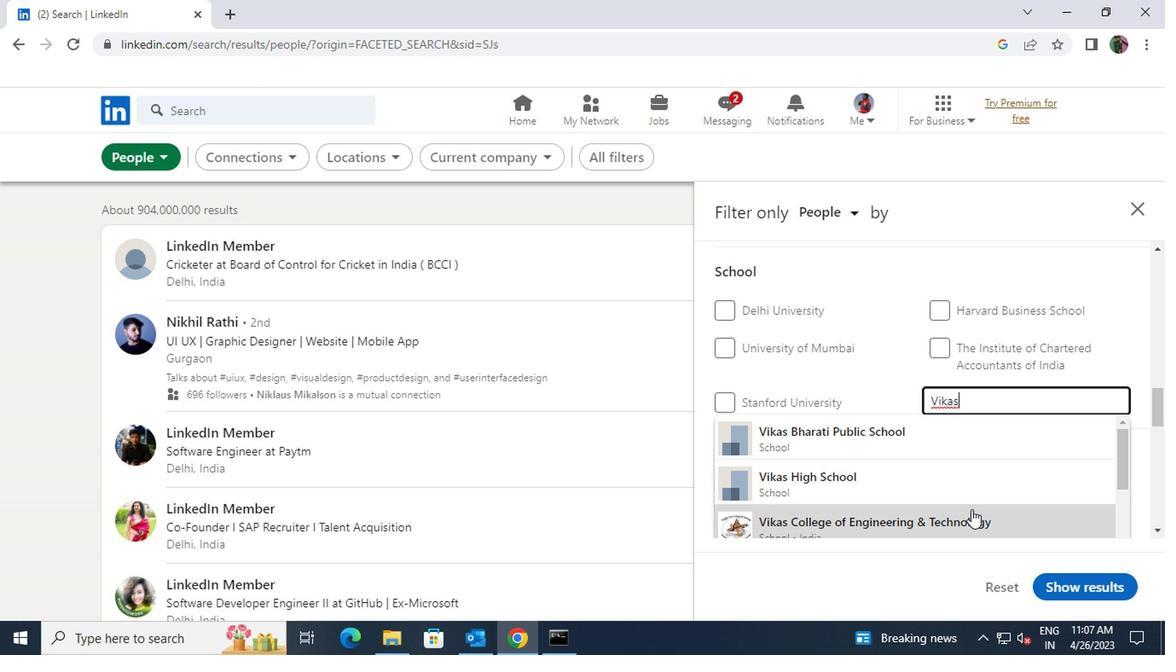 
Action: Mouse pressed left at (969, 514)
Screenshot: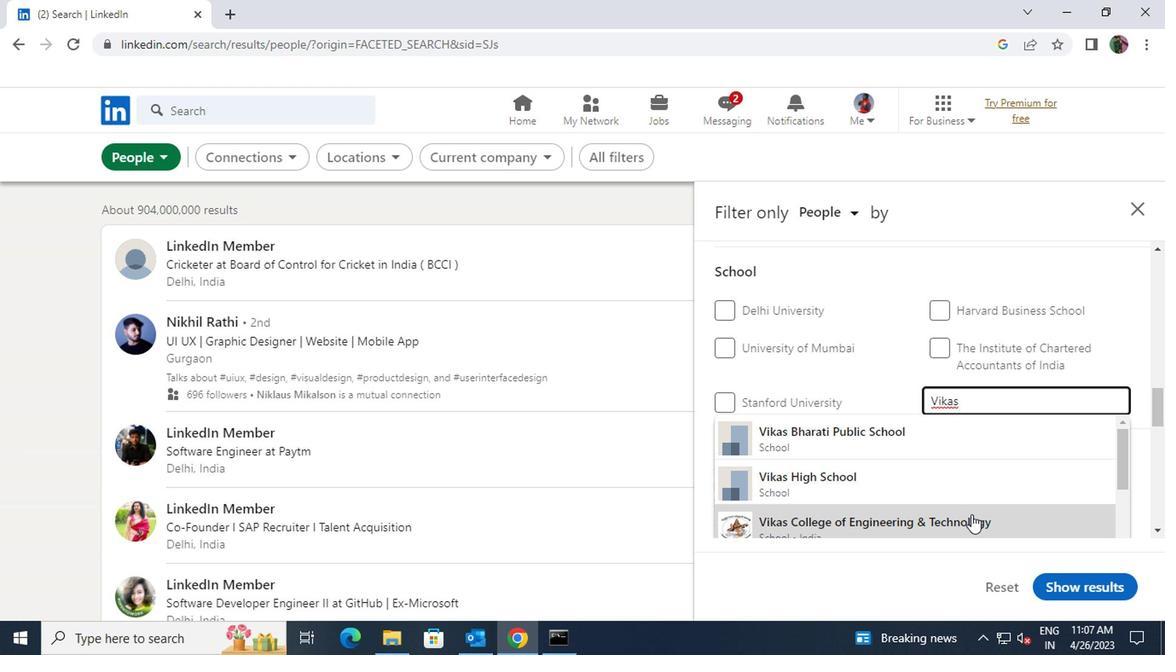 
Action: Mouse scrolled (969, 513) with delta (0, 0)
Screenshot: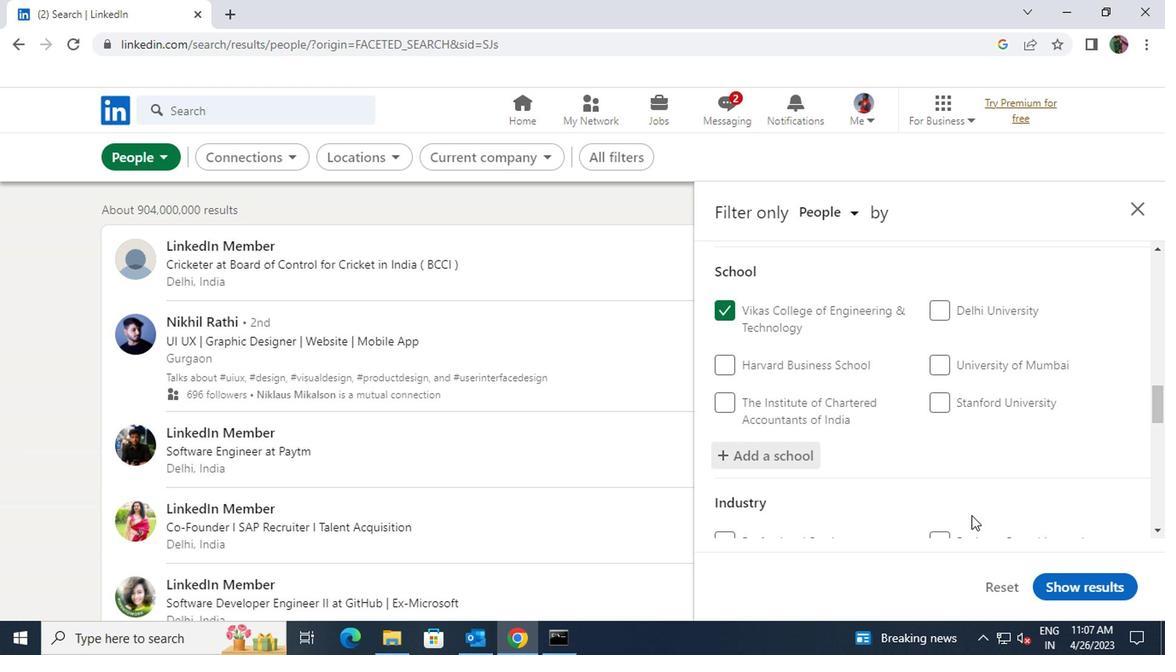 
Action: Mouse scrolled (969, 513) with delta (0, 0)
Screenshot: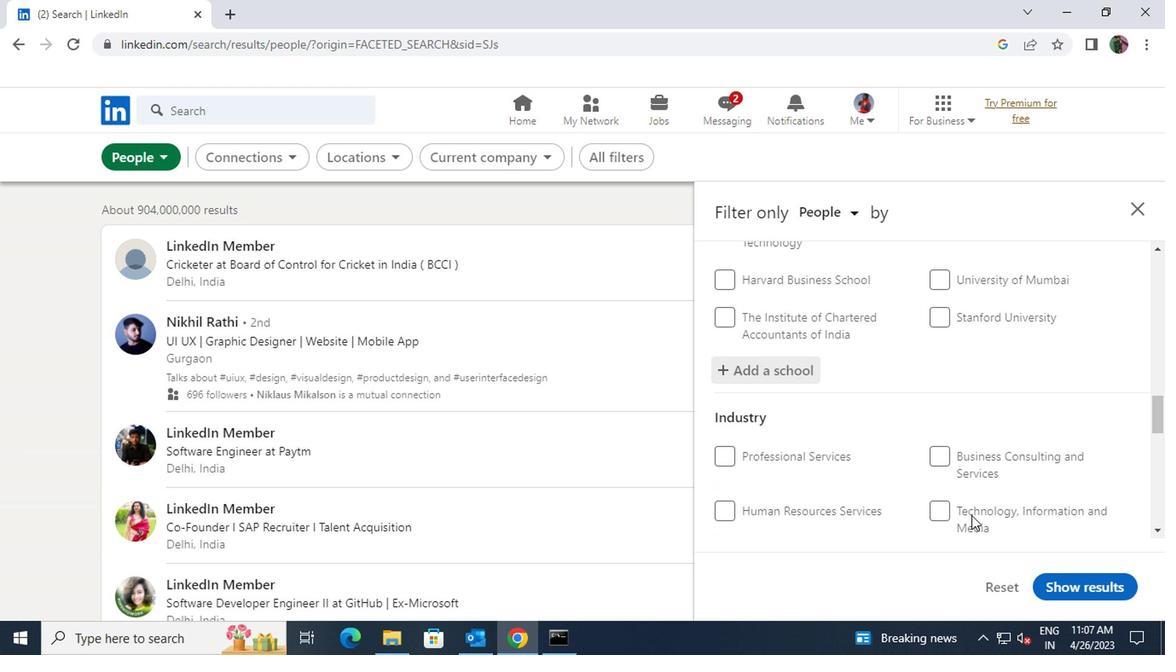 
Action: Mouse moved to (967, 473)
Screenshot: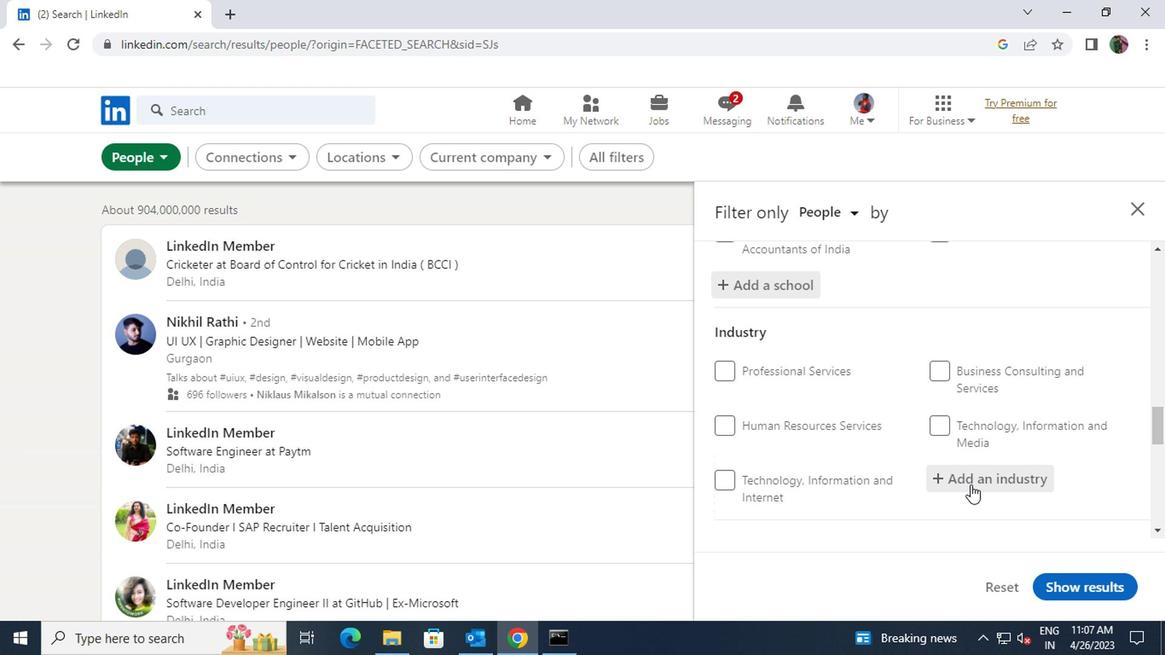 
Action: Mouse pressed left at (967, 473)
Screenshot: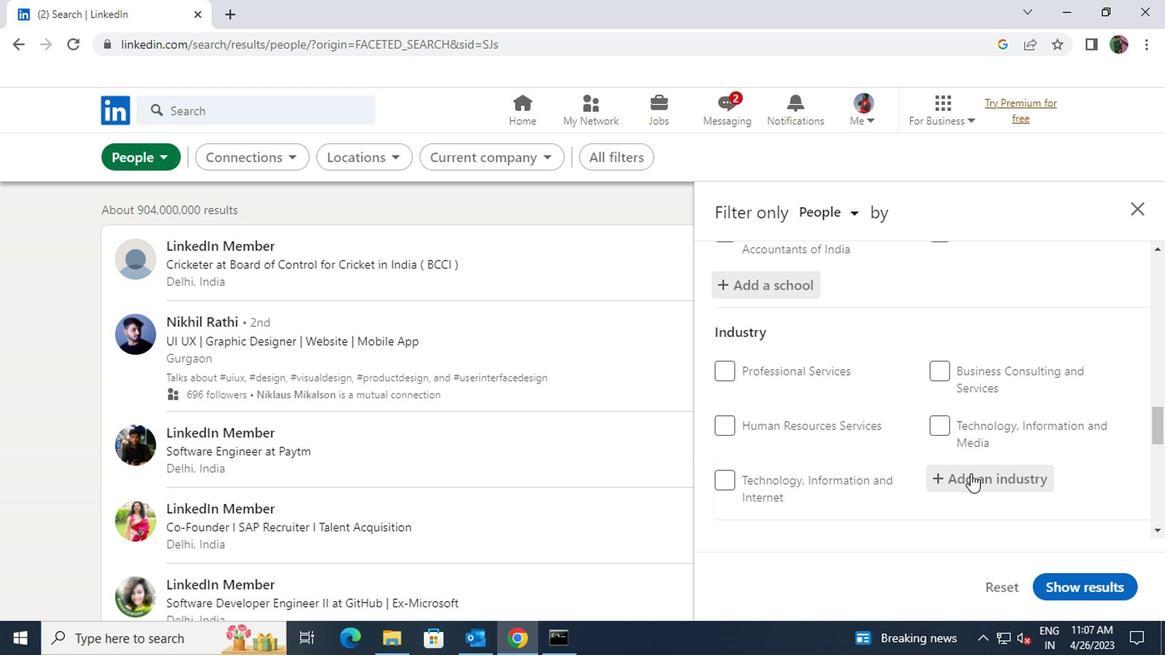 
Action: Key pressed <Key.shift>METAL<Key.space>ORE
Screenshot: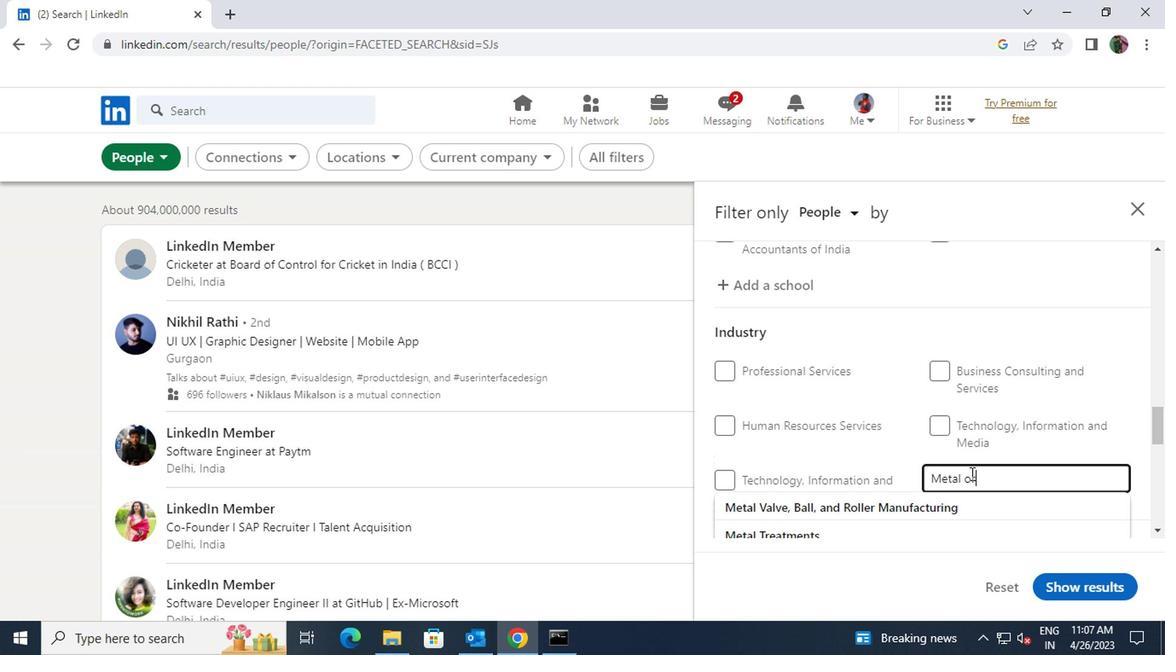 
Action: Mouse moved to (915, 508)
Screenshot: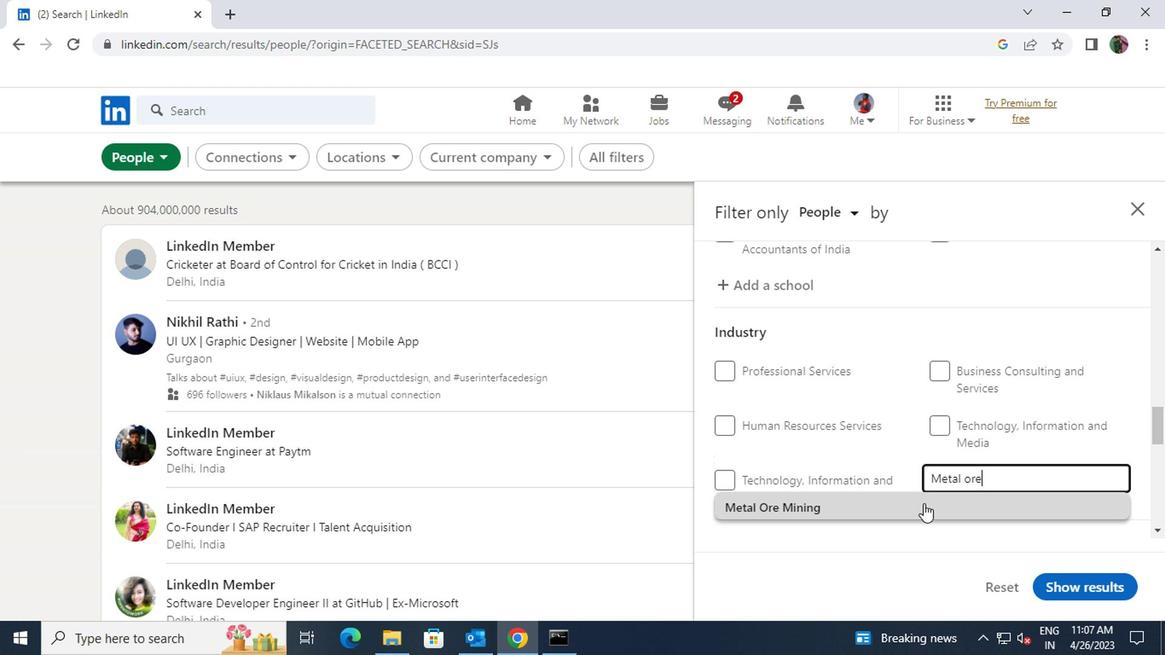 
Action: Mouse pressed left at (915, 508)
Screenshot: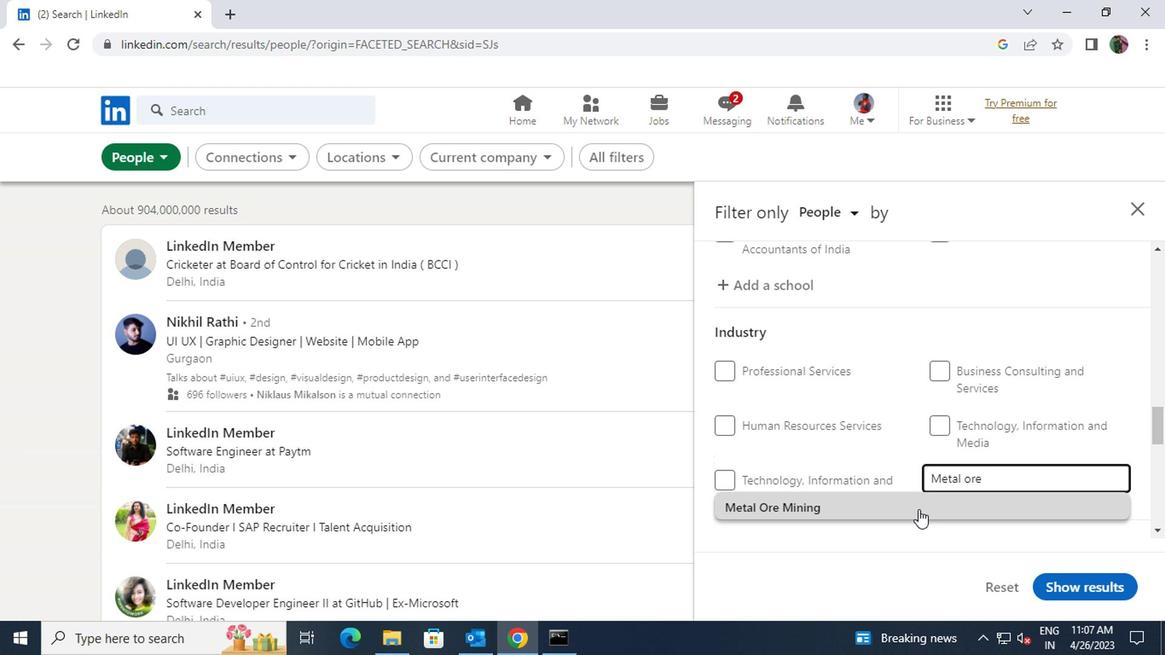 
Action: Mouse scrolled (915, 507) with delta (0, 0)
Screenshot: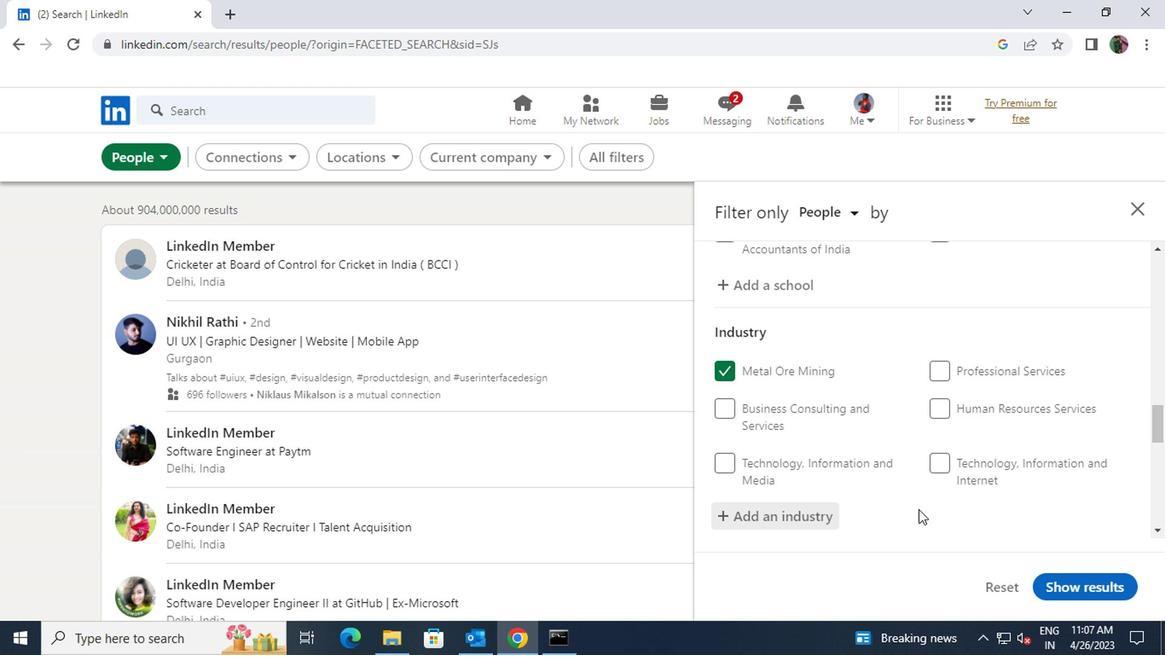 
Action: Mouse scrolled (915, 507) with delta (0, 0)
Screenshot: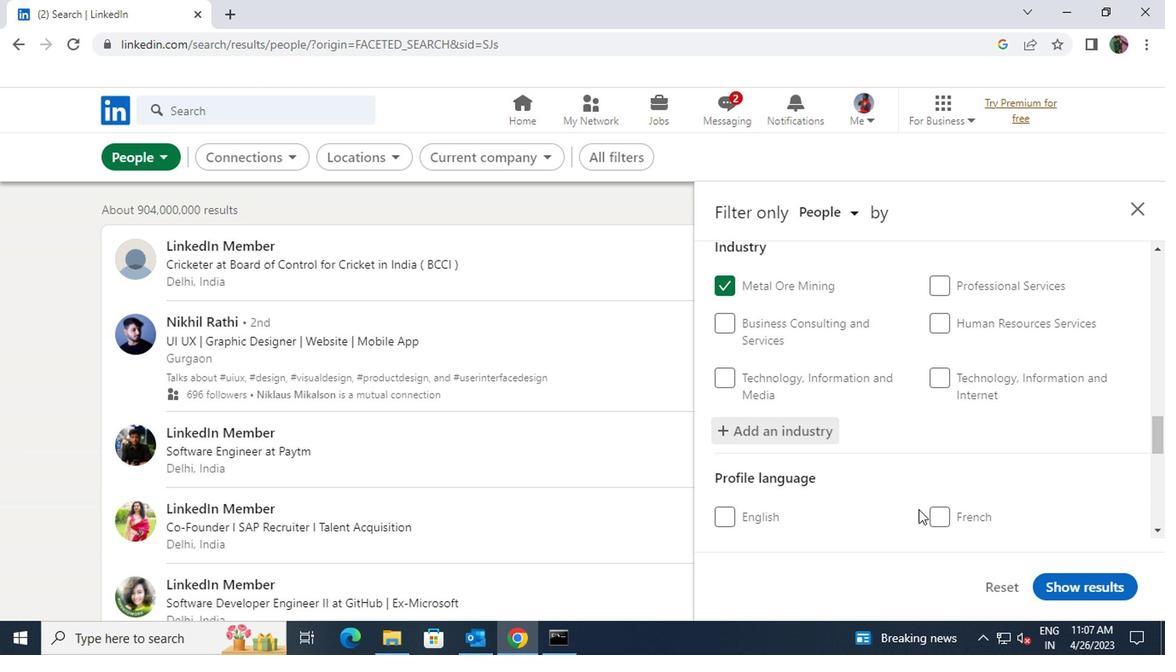
Action: Mouse moved to (717, 506)
Screenshot: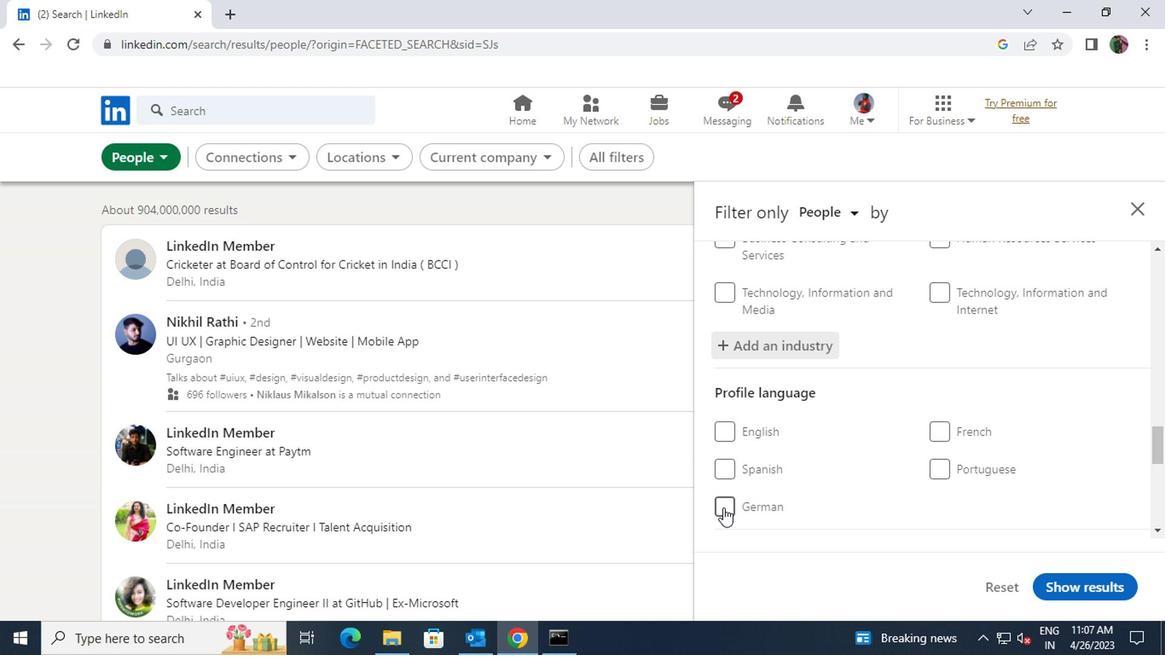 
Action: Mouse pressed left at (717, 506)
Screenshot: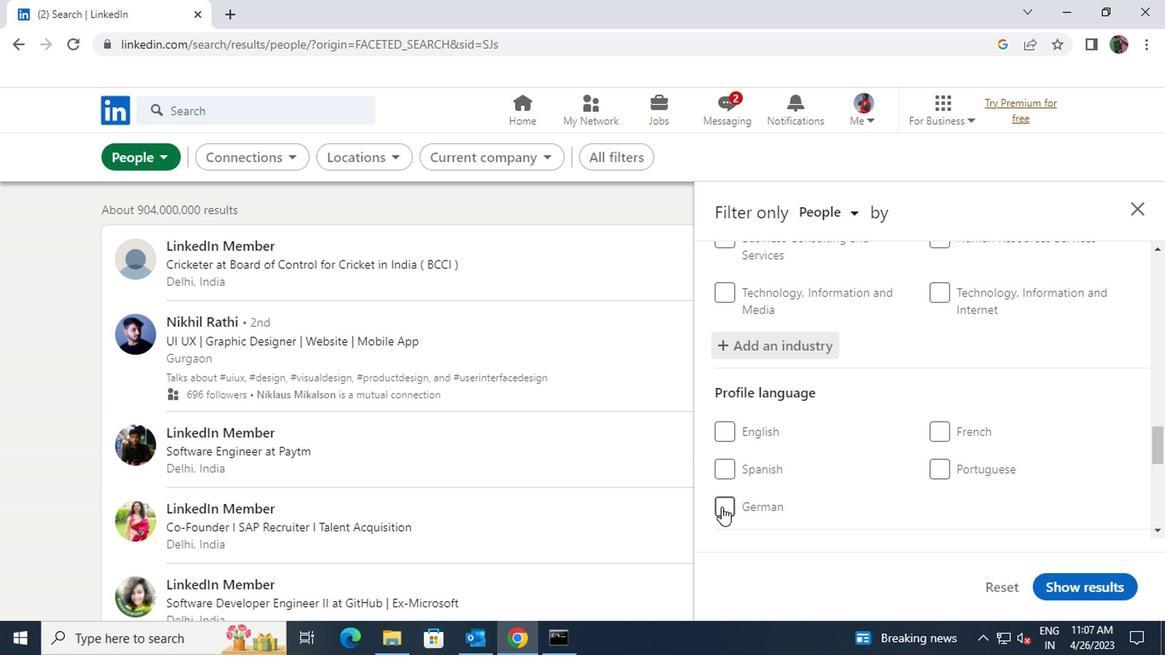 
Action: Mouse moved to (862, 492)
Screenshot: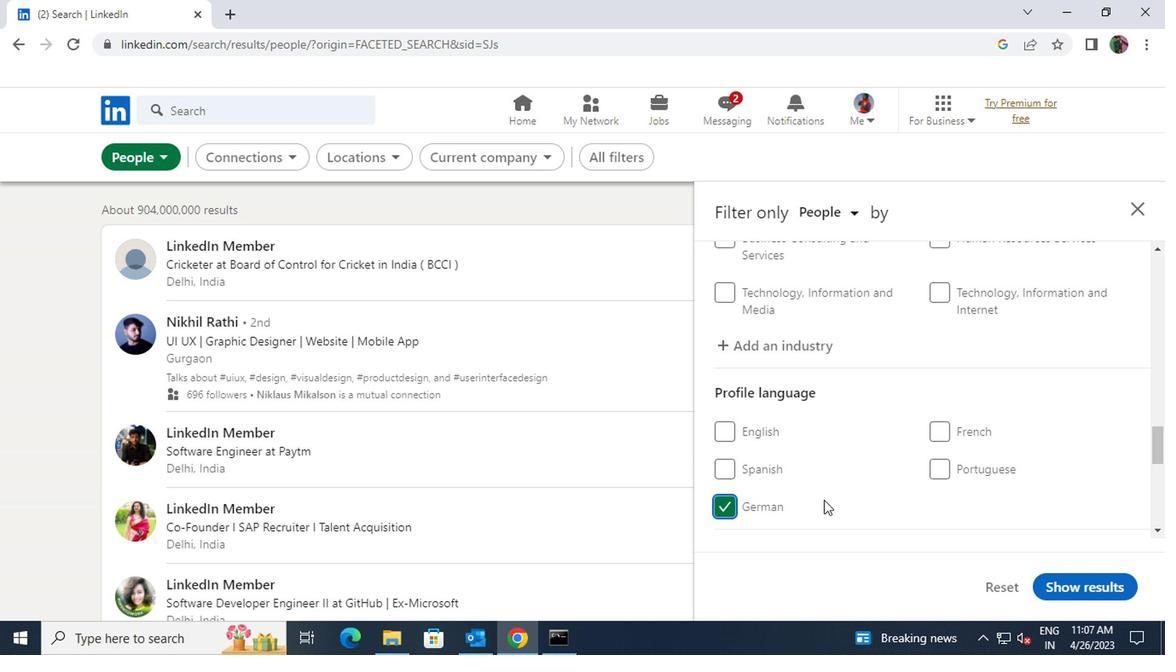 
Action: Mouse scrolled (862, 492) with delta (0, 0)
Screenshot: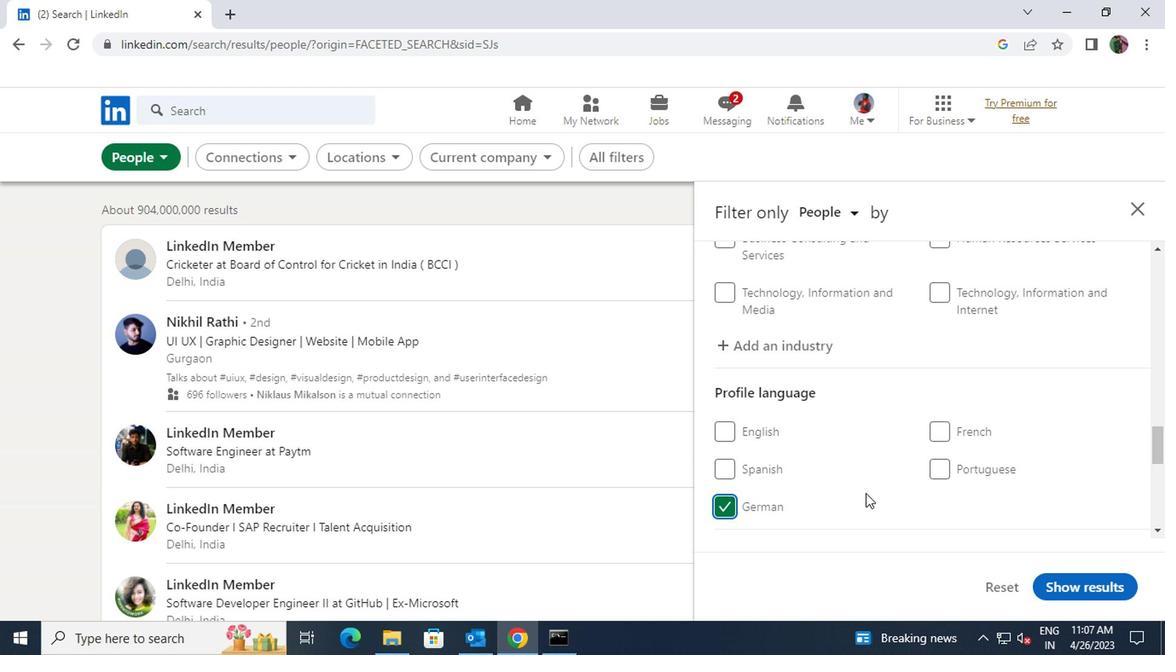 
Action: Mouse scrolled (862, 492) with delta (0, 0)
Screenshot: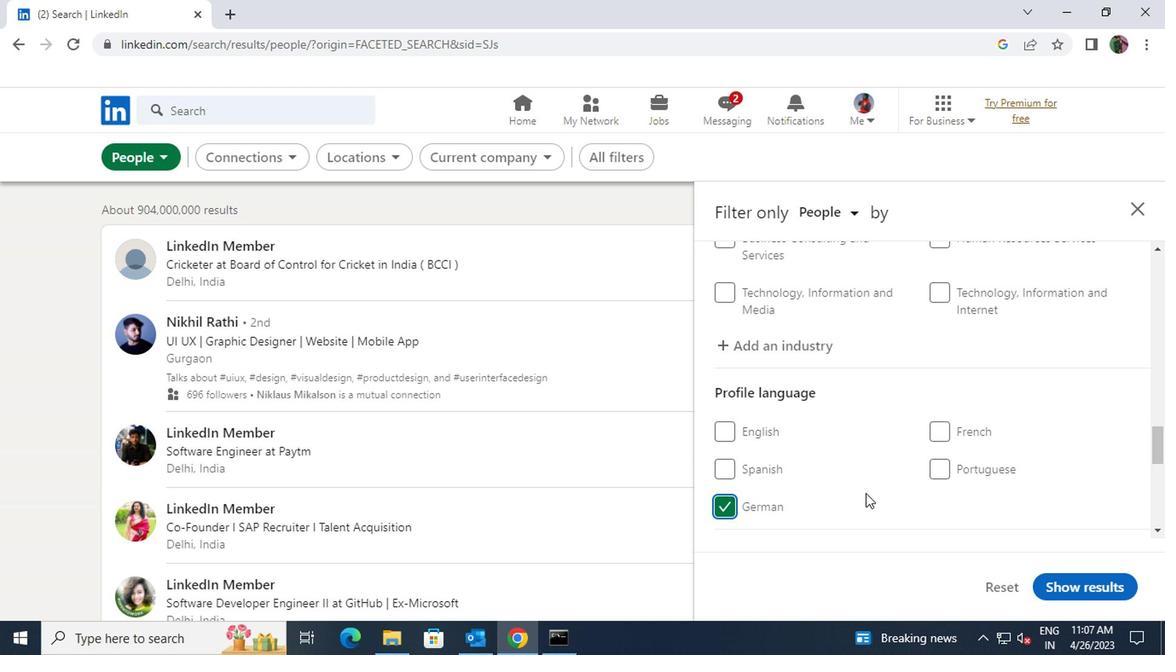 
Action: Mouse scrolled (862, 492) with delta (0, 0)
Screenshot: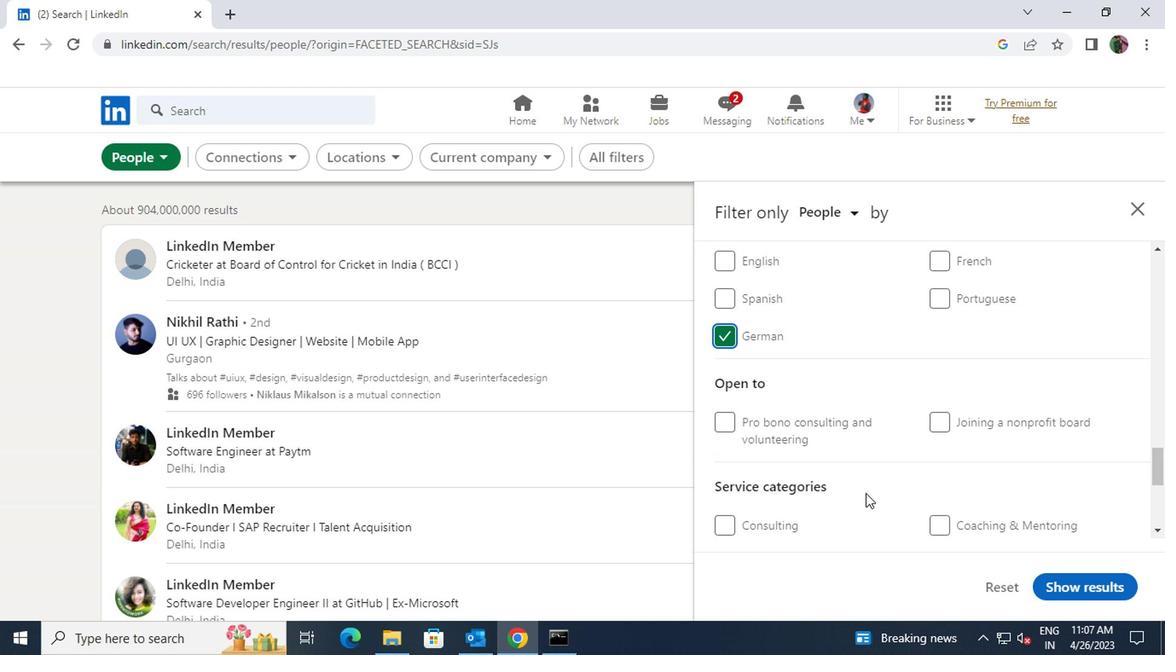 
Action: Mouse scrolled (862, 492) with delta (0, 0)
Screenshot: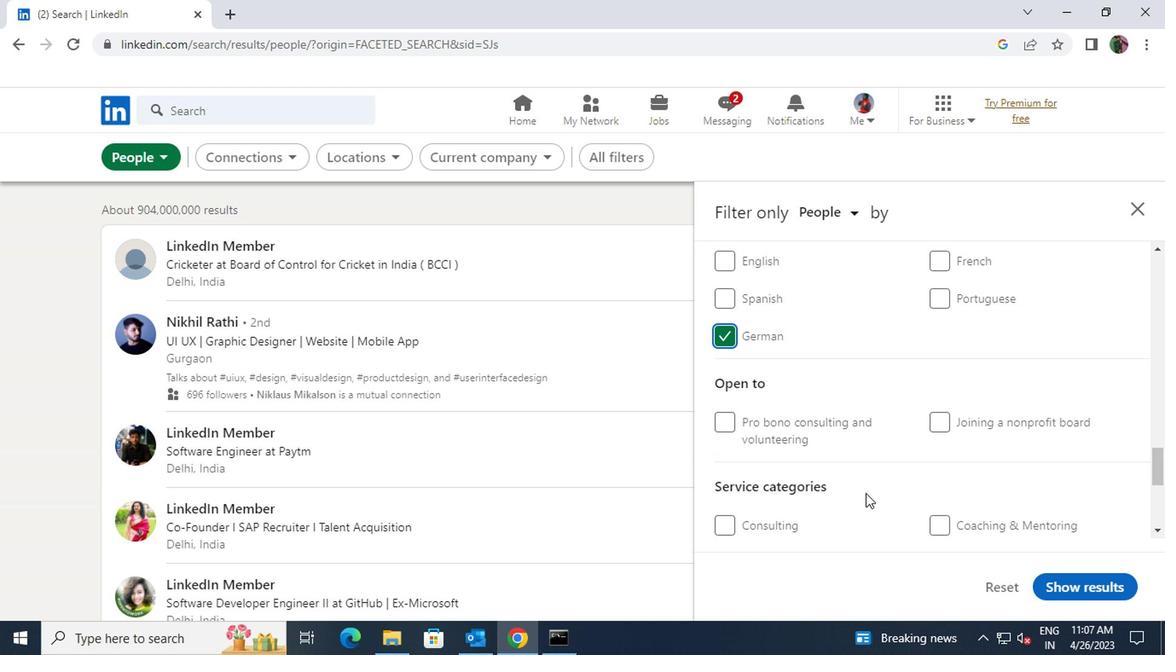 
Action: Mouse moved to (949, 432)
Screenshot: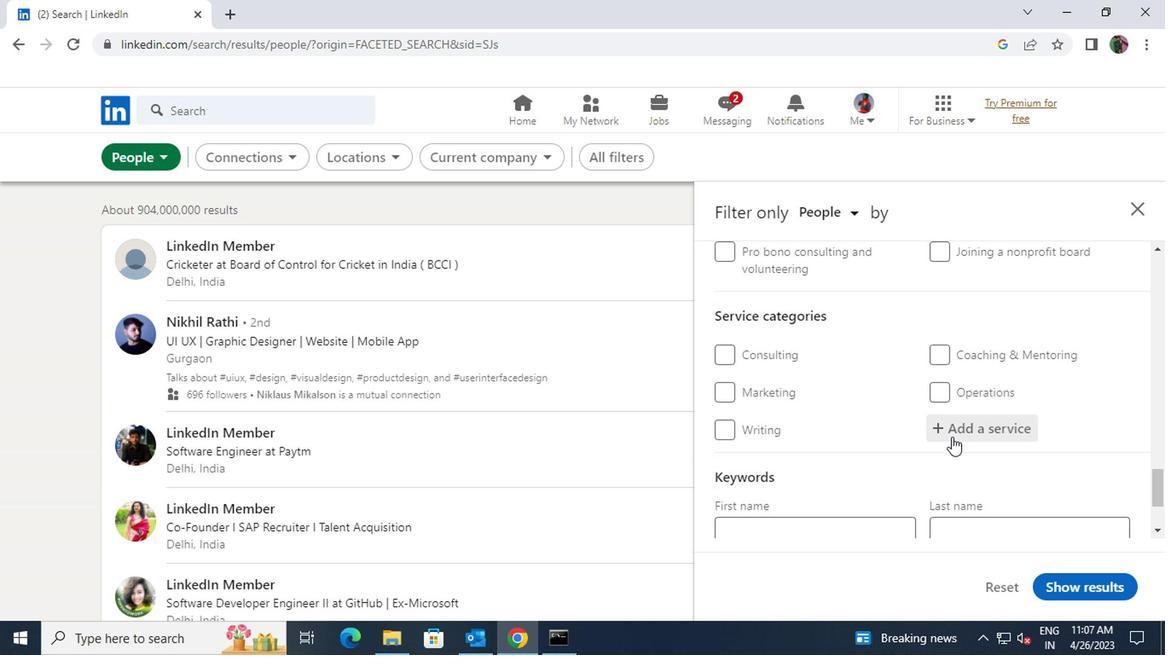 
Action: Mouse pressed left at (949, 432)
Screenshot: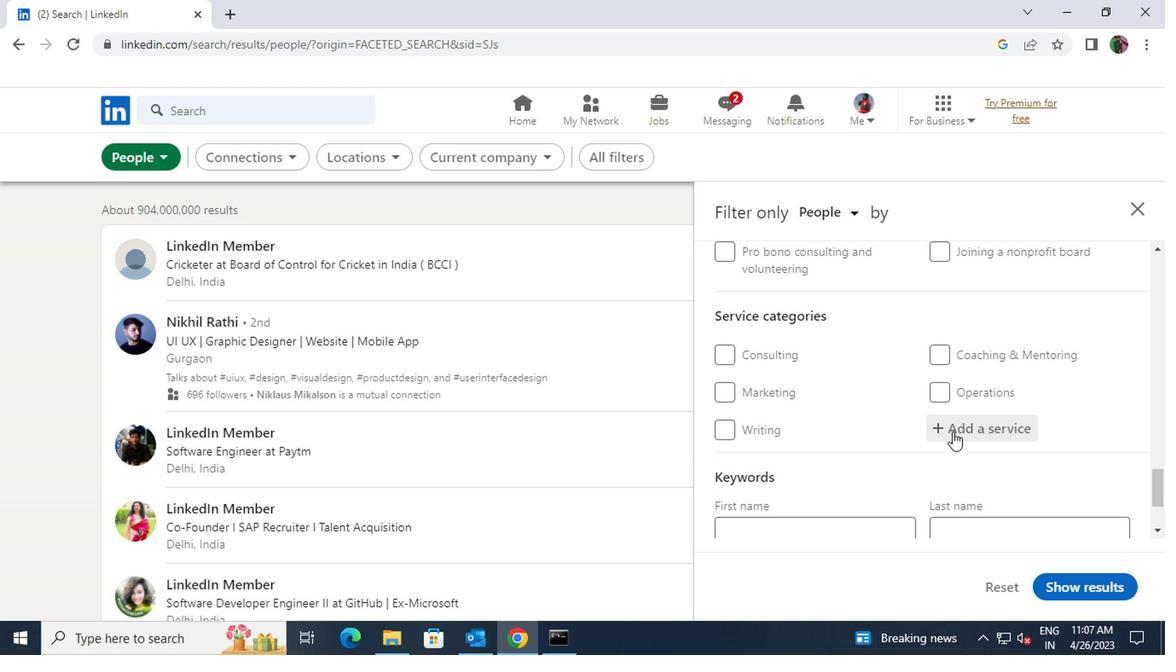 
Action: Key pressed <Key.shift>HOMEOWNERS
Screenshot: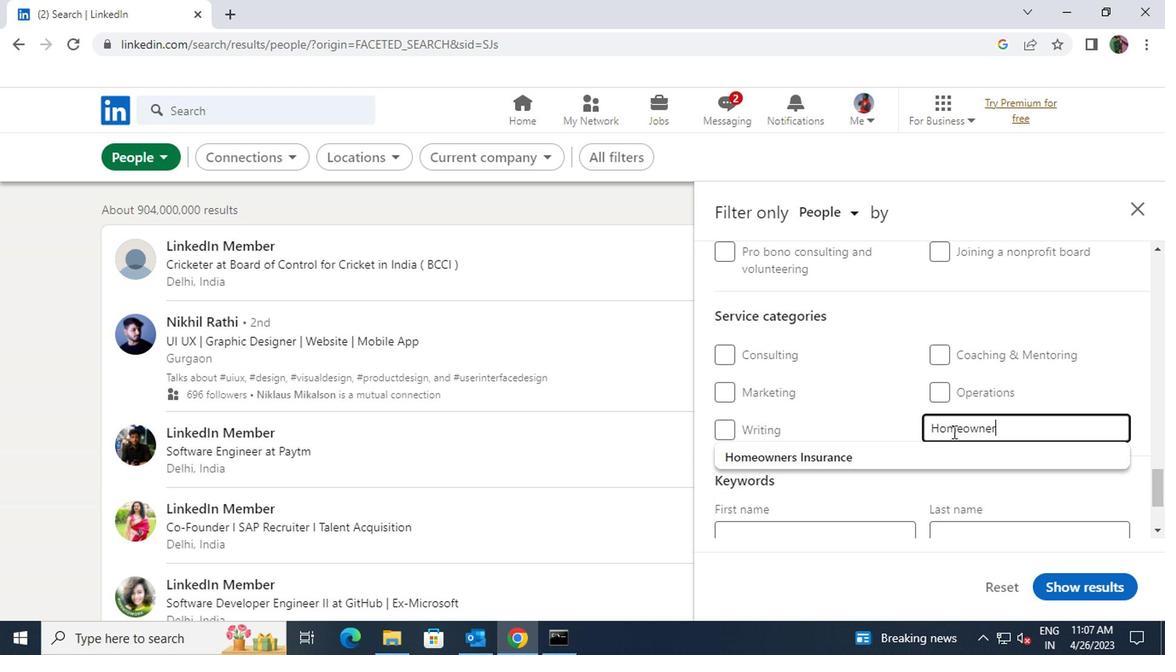 
Action: Mouse moved to (919, 447)
Screenshot: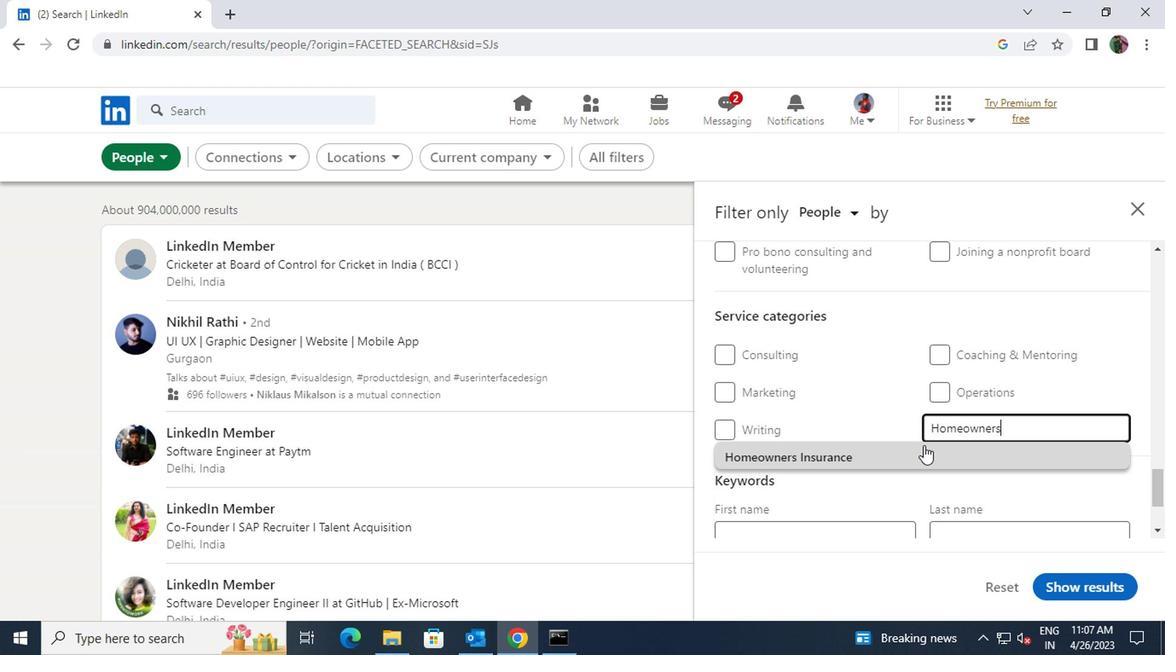 
Action: Mouse pressed left at (919, 447)
Screenshot: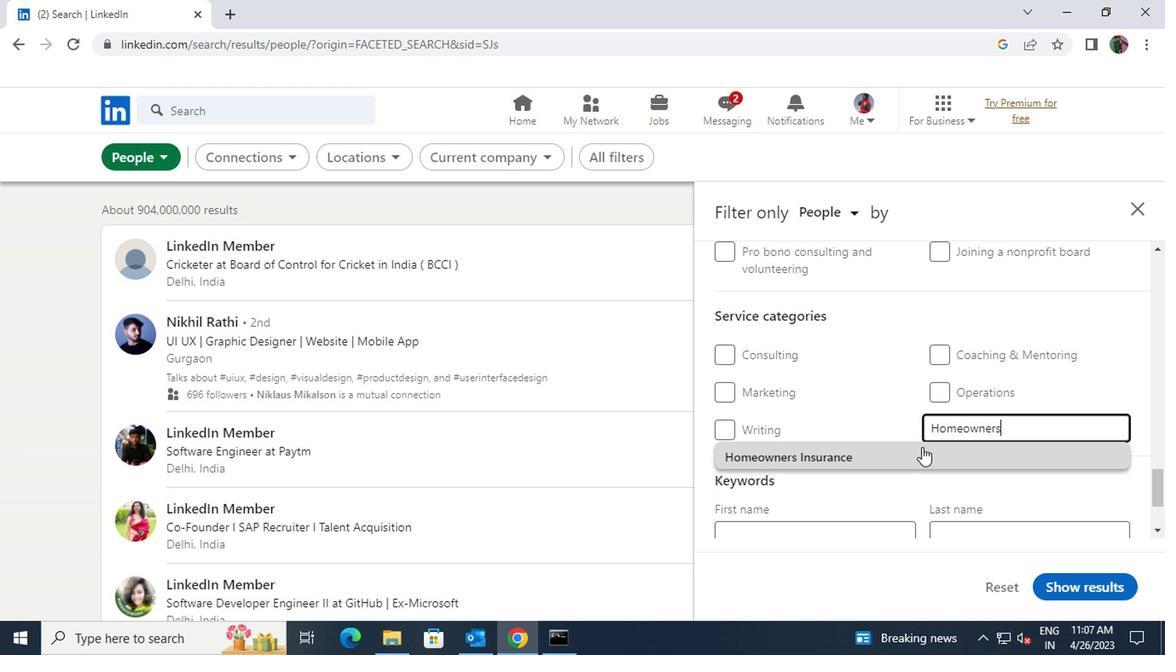 
Action: Mouse scrolled (919, 445) with delta (0, -1)
Screenshot: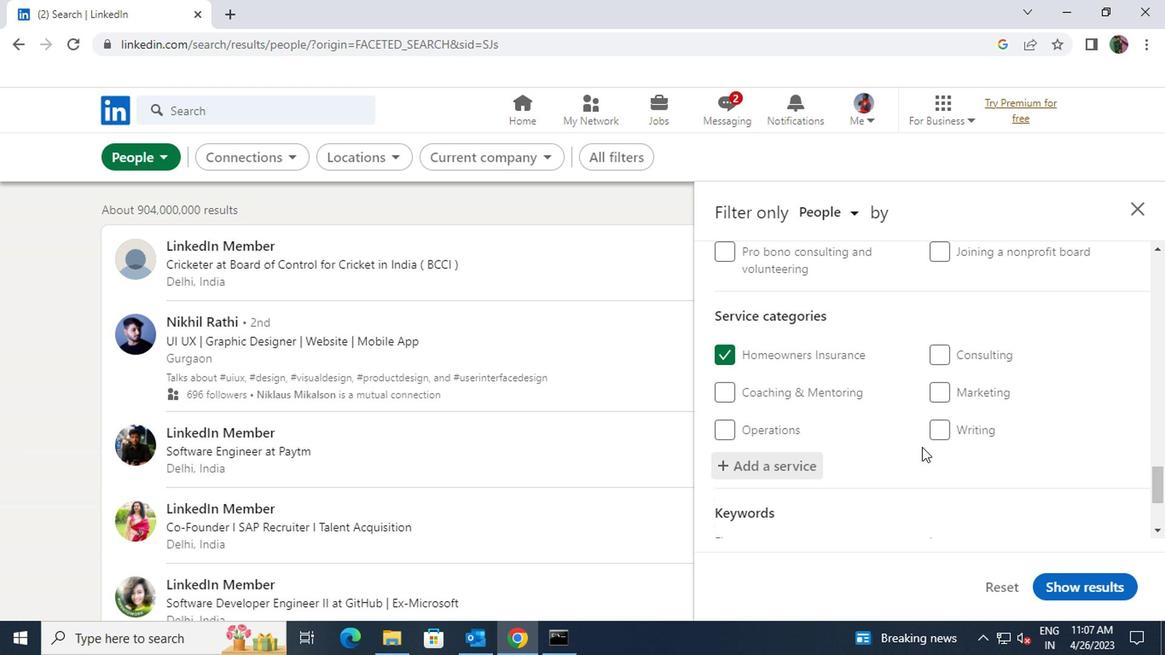 
Action: Mouse scrolled (919, 445) with delta (0, -1)
Screenshot: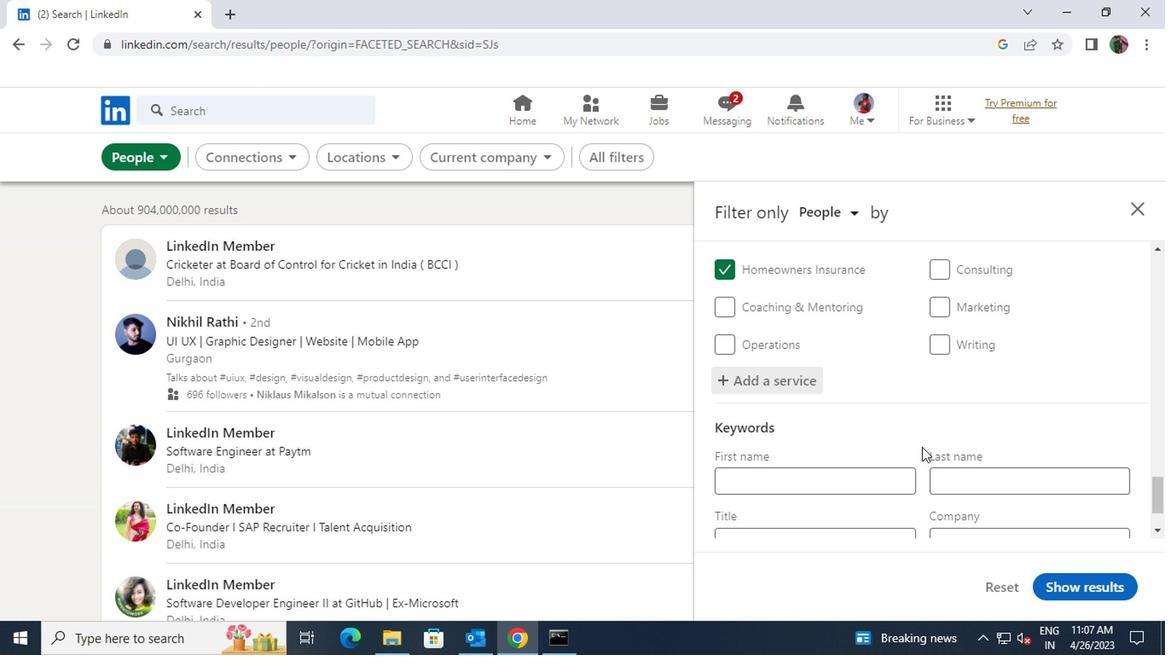 
Action: Mouse scrolled (919, 445) with delta (0, -1)
Screenshot: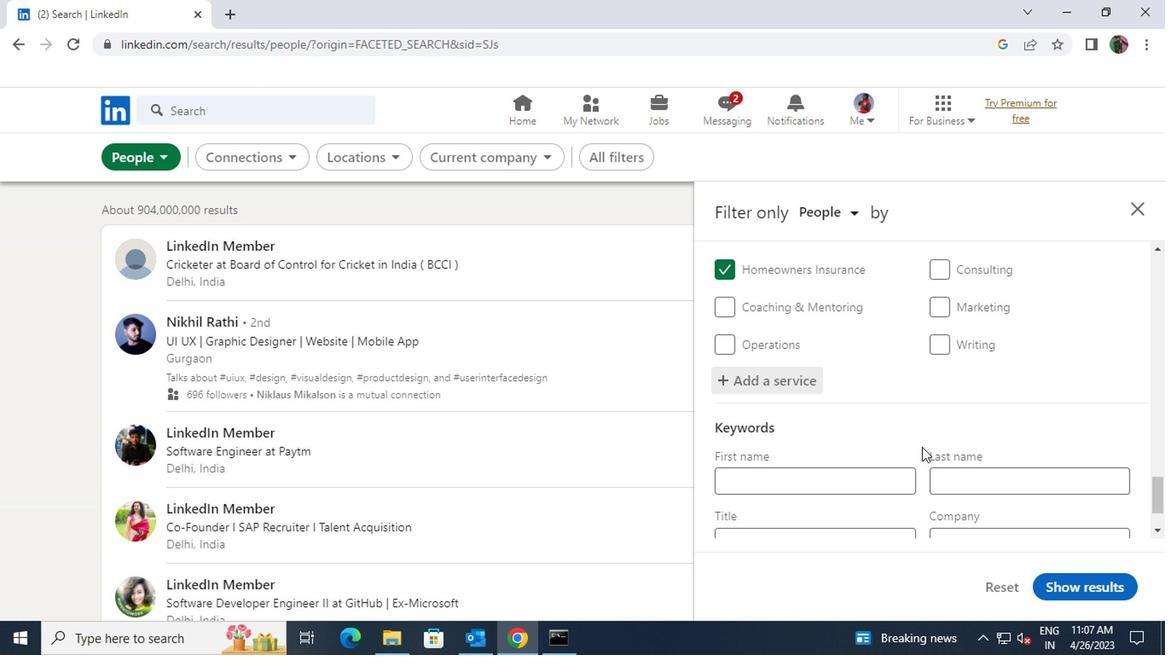 
Action: Mouse moved to (901, 452)
Screenshot: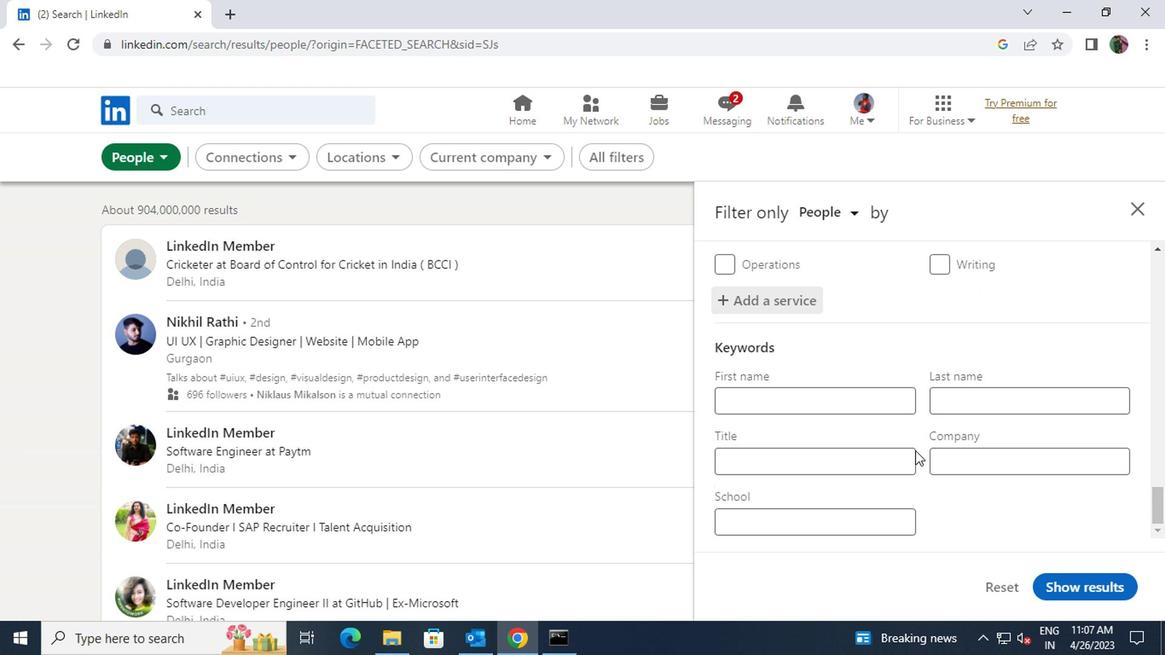 
Action: Mouse pressed left at (901, 452)
Screenshot: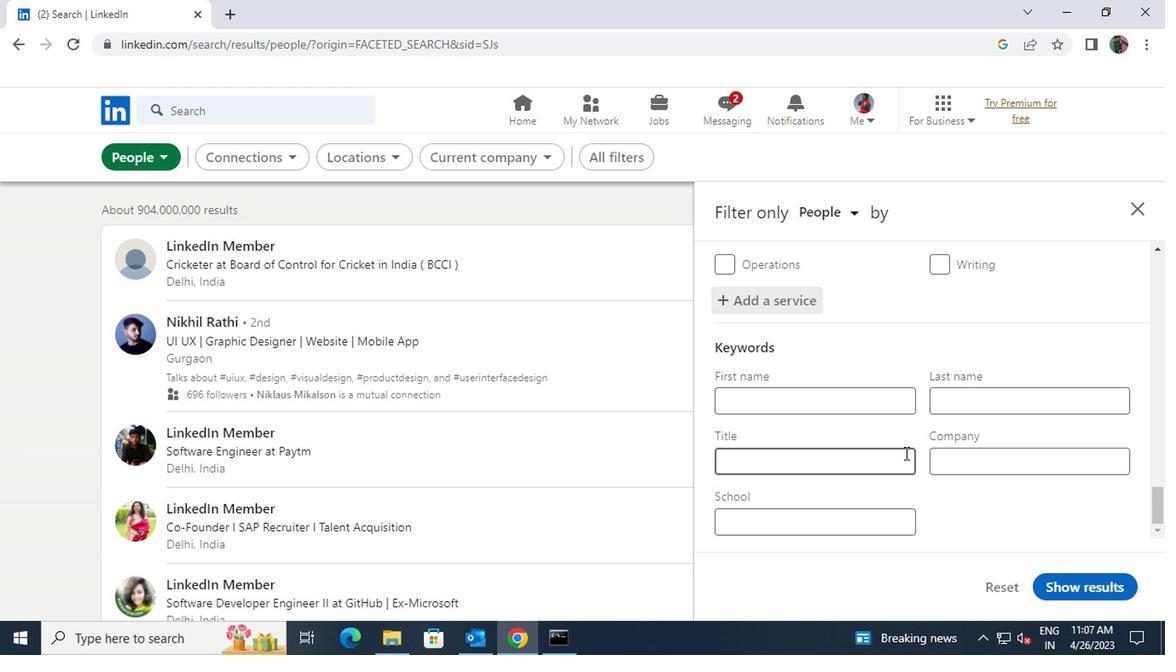 
Action: Key pressed <Key.shift><Key.shift><Key.shift><Key.shift>SOFTWARE<Key.space>NINJANEER
Screenshot: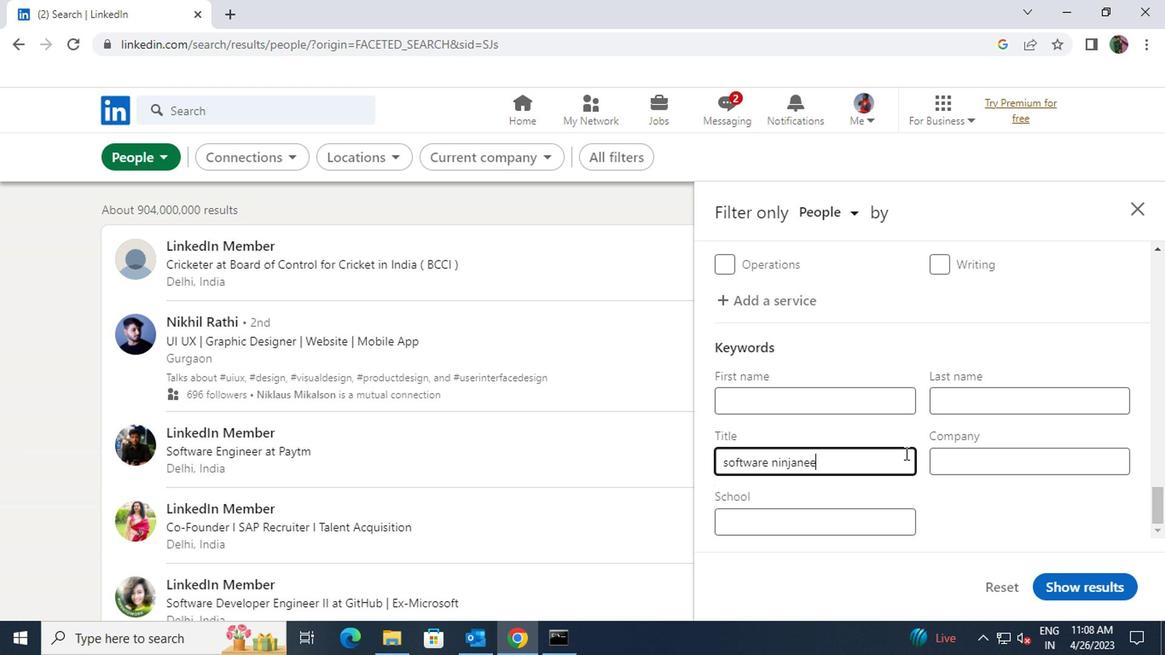 
Action: Mouse moved to (1054, 574)
Screenshot: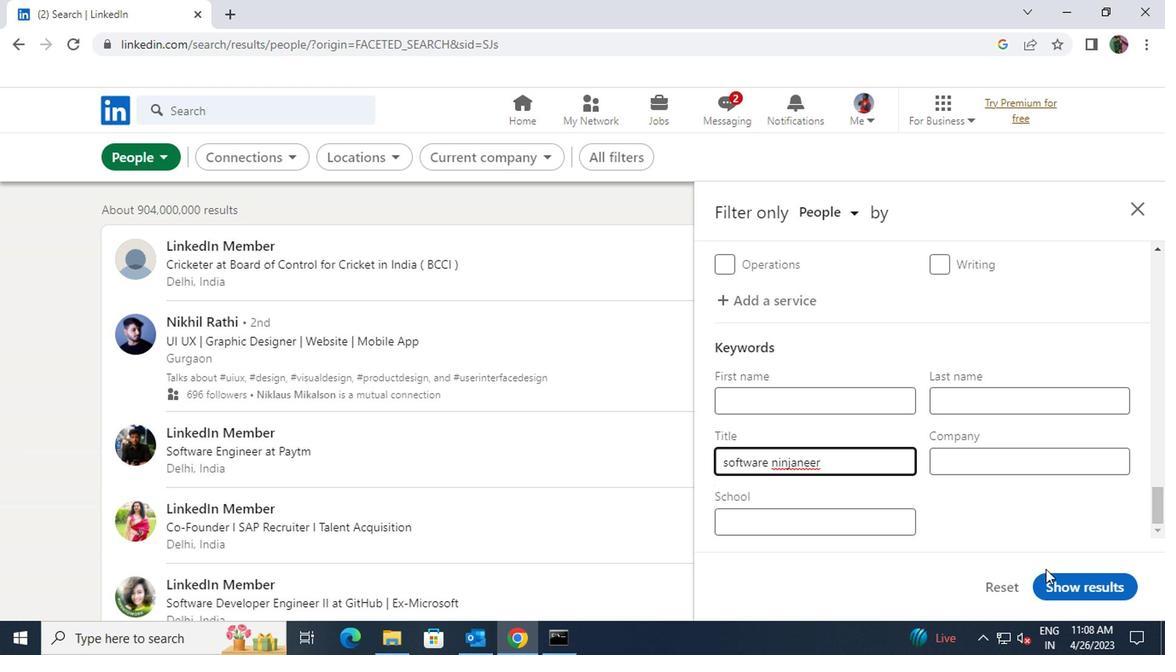 
Action: Mouse pressed left at (1054, 574)
Screenshot: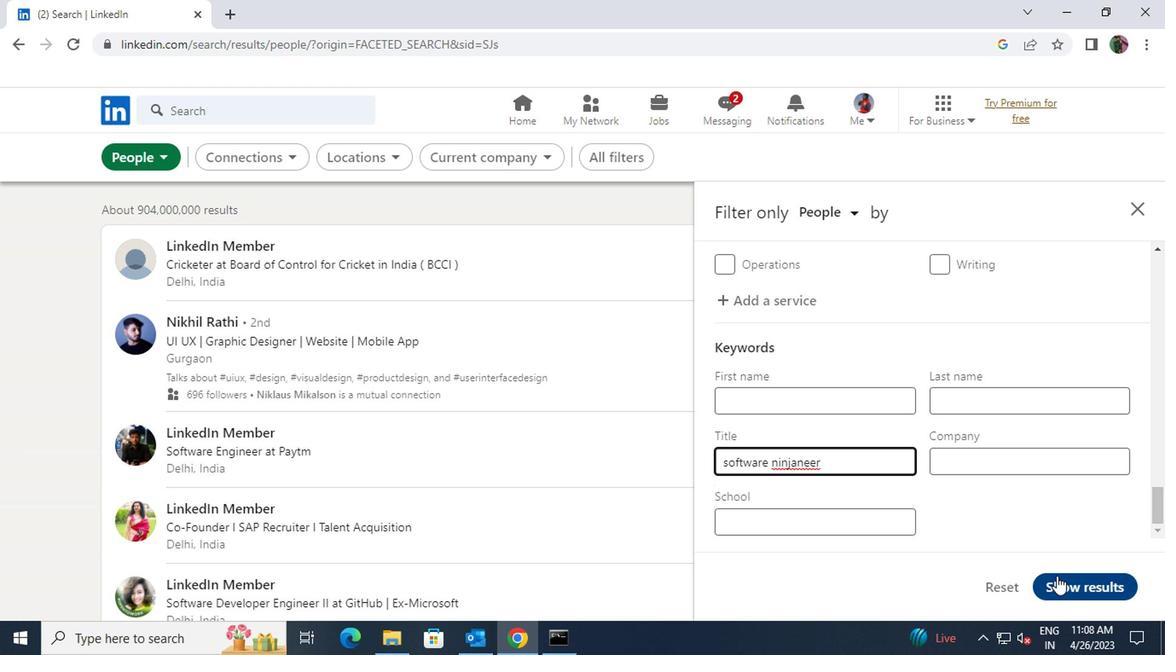 
Action: Mouse moved to (1054, 574)
Screenshot: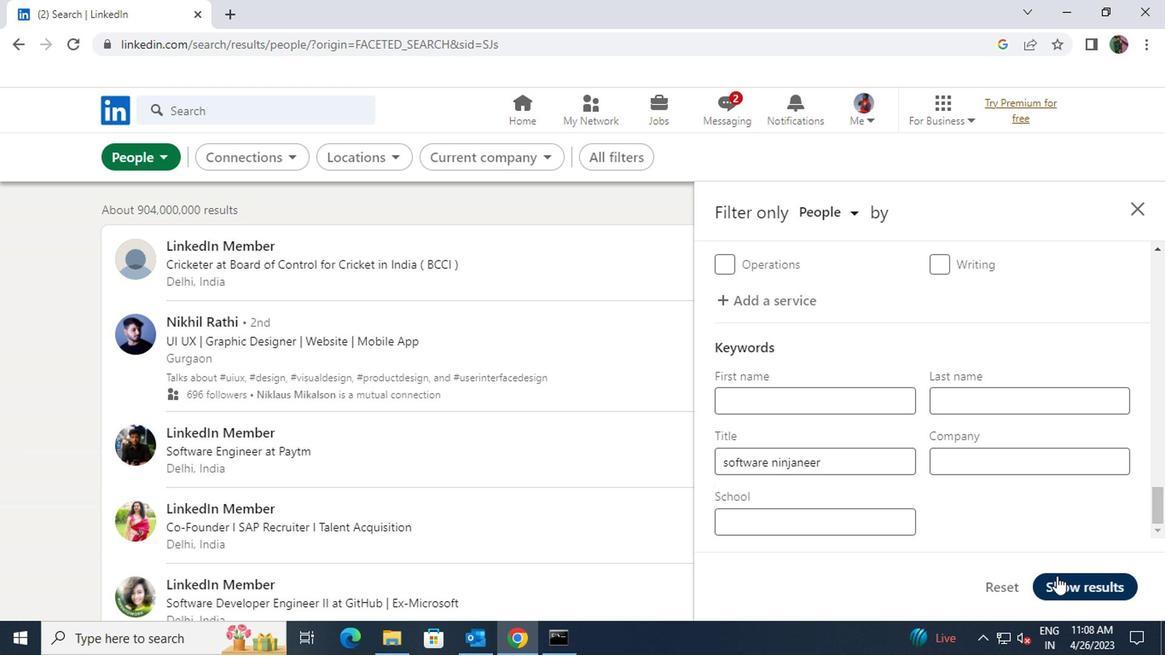 
